 Task: Add a signature Elizabeth Parker containing With deep appreciation, Elizabeth Parker to email address softage.4@softage.net and add a label Sports
Action: Mouse moved to (936, 97)
Screenshot: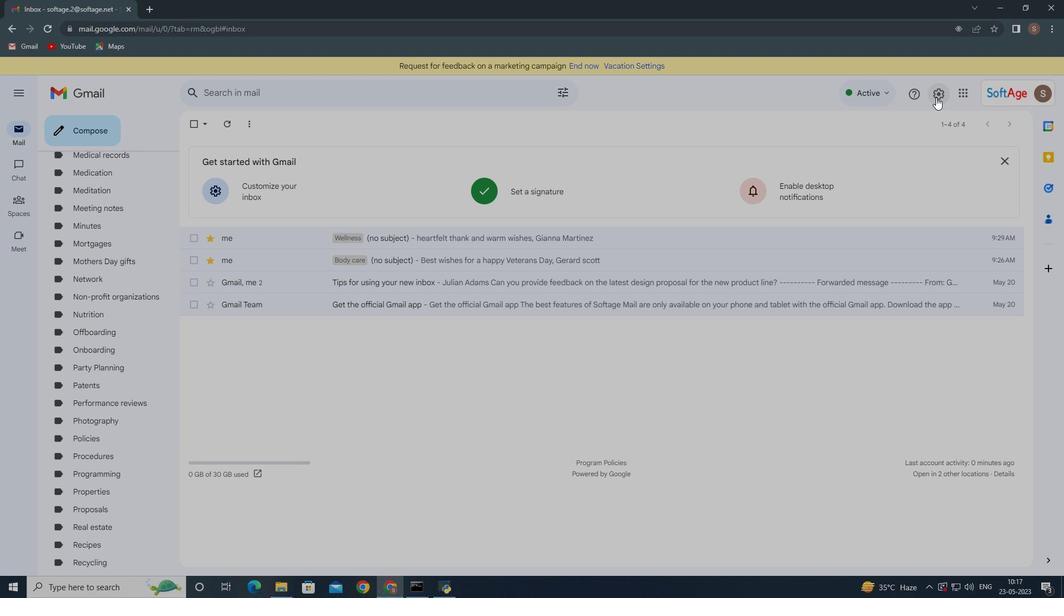 
Action: Mouse pressed left at (936, 97)
Screenshot: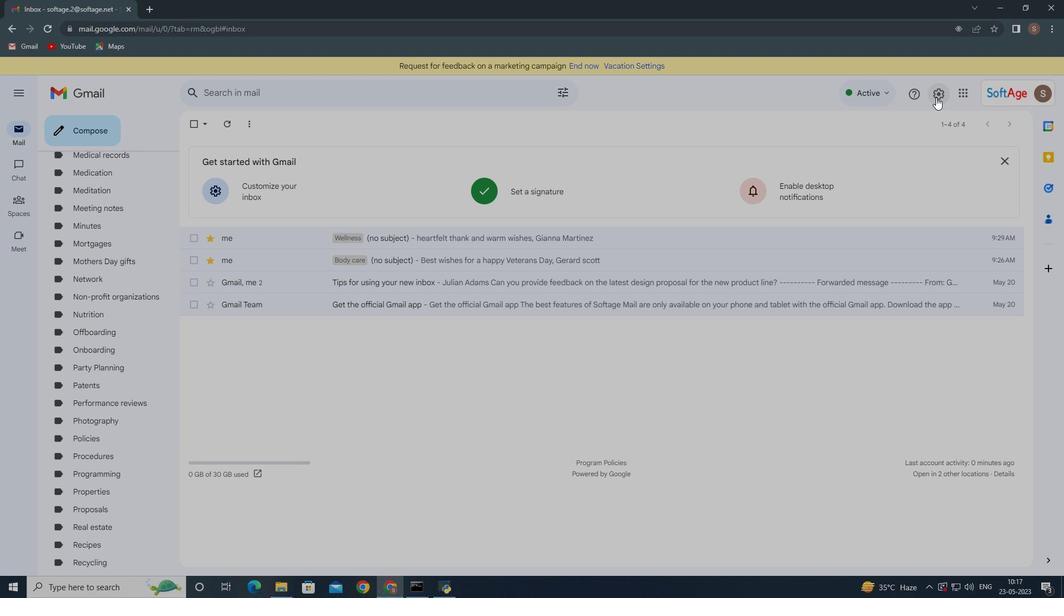 
Action: Mouse moved to (908, 143)
Screenshot: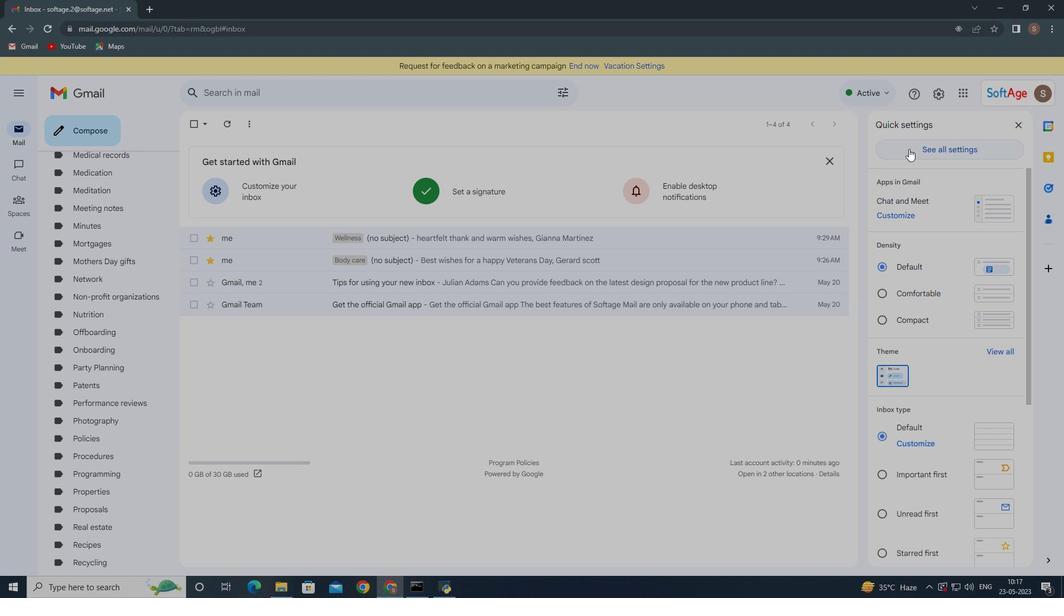 
Action: Mouse pressed left at (908, 143)
Screenshot: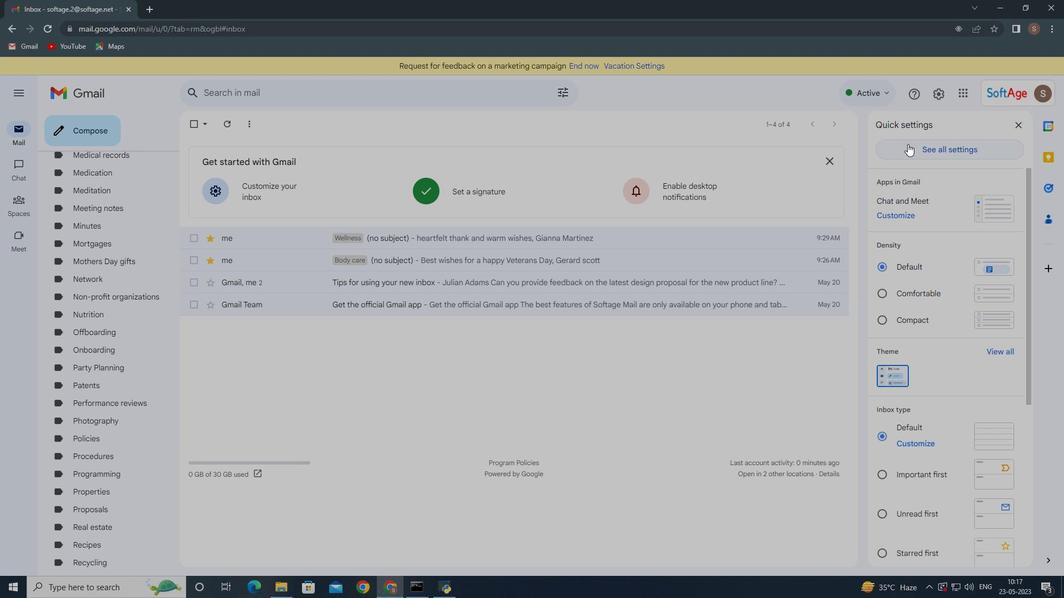 
Action: Mouse moved to (538, 274)
Screenshot: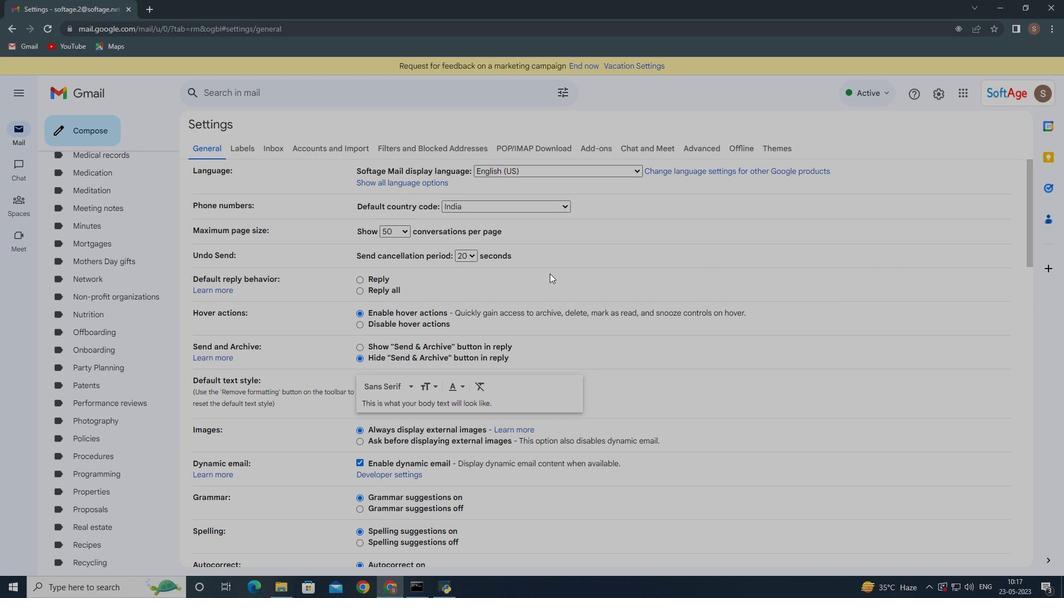 
Action: Mouse scrolled (538, 274) with delta (0, 0)
Screenshot: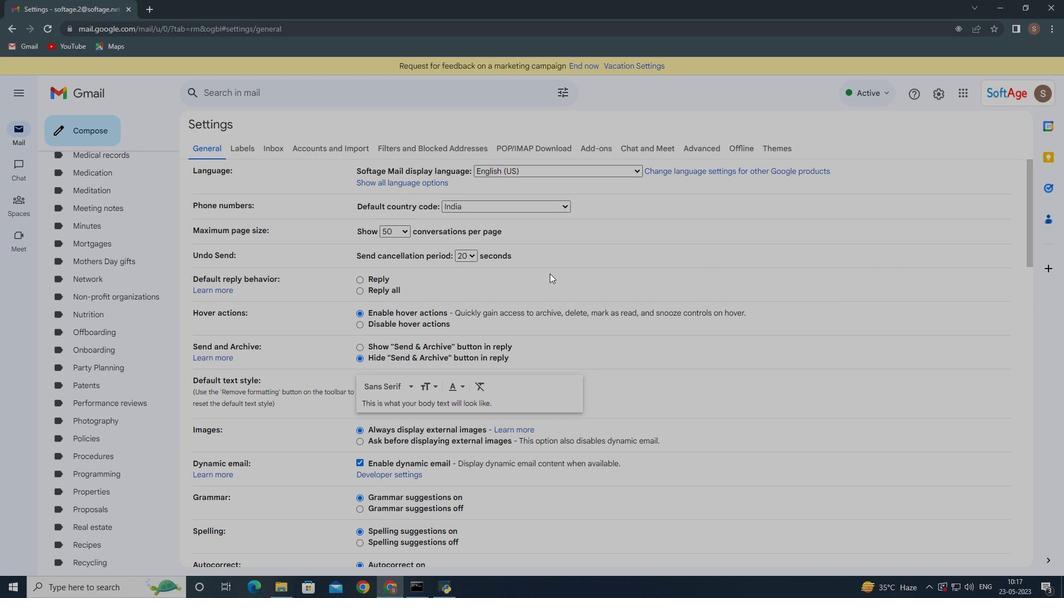 
Action: Mouse moved to (535, 278)
Screenshot: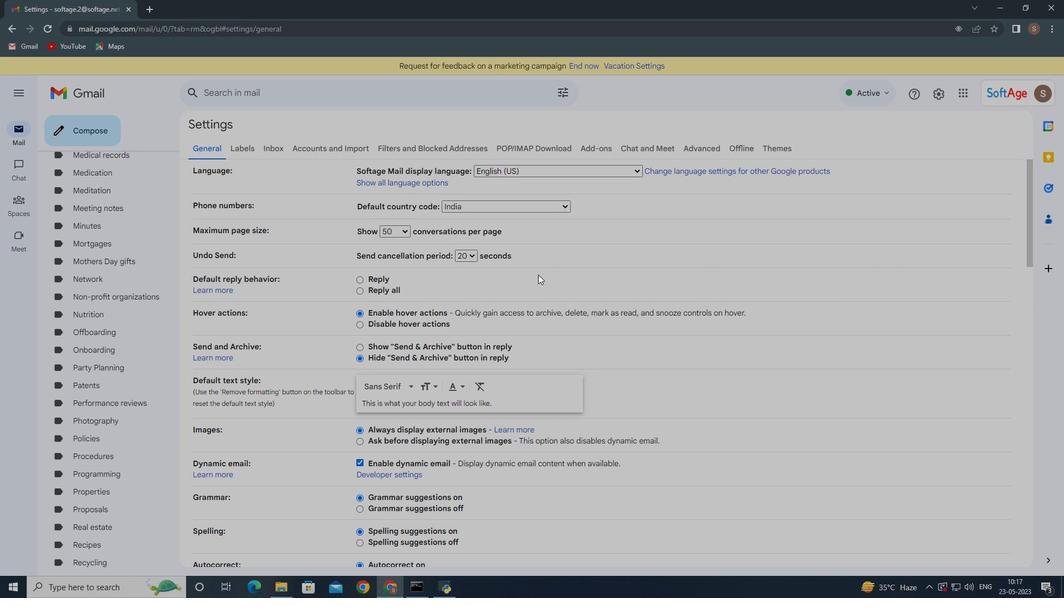 
Action: Mouse scrolled (535, 278) with delta (0, 0)
Screenshot: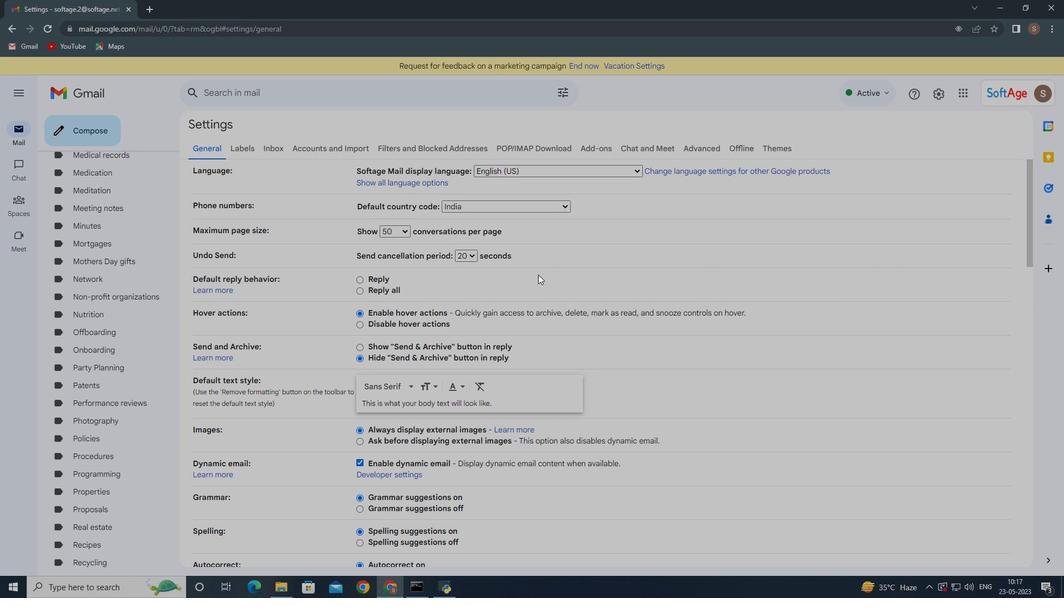 
Action: Mouse moved to (534, 279)
Screenshot: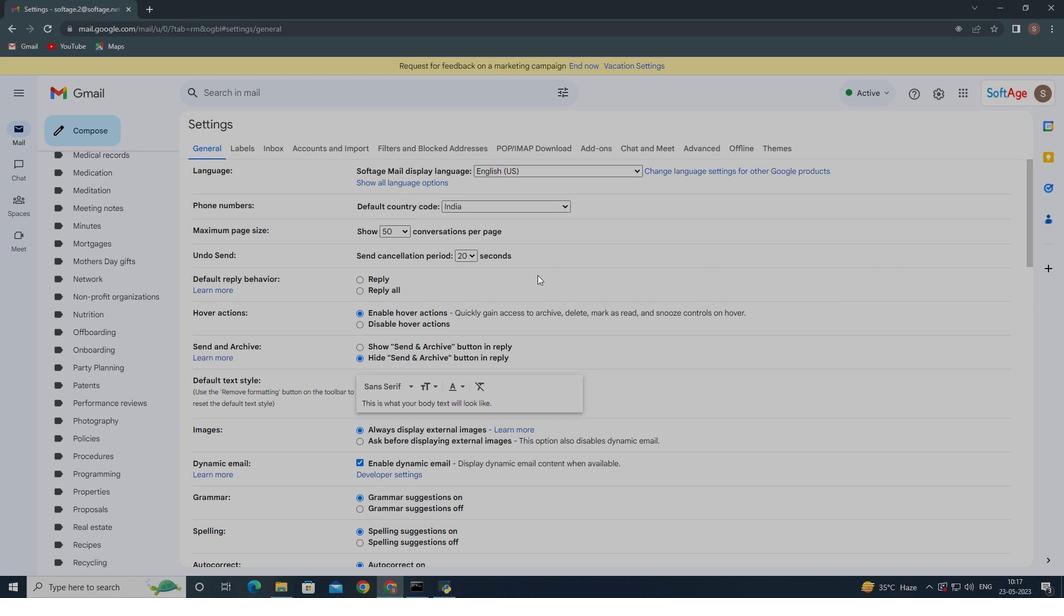 
Action: Mouse scrolled (534, 278) with delta (0, 0)
Screenshot: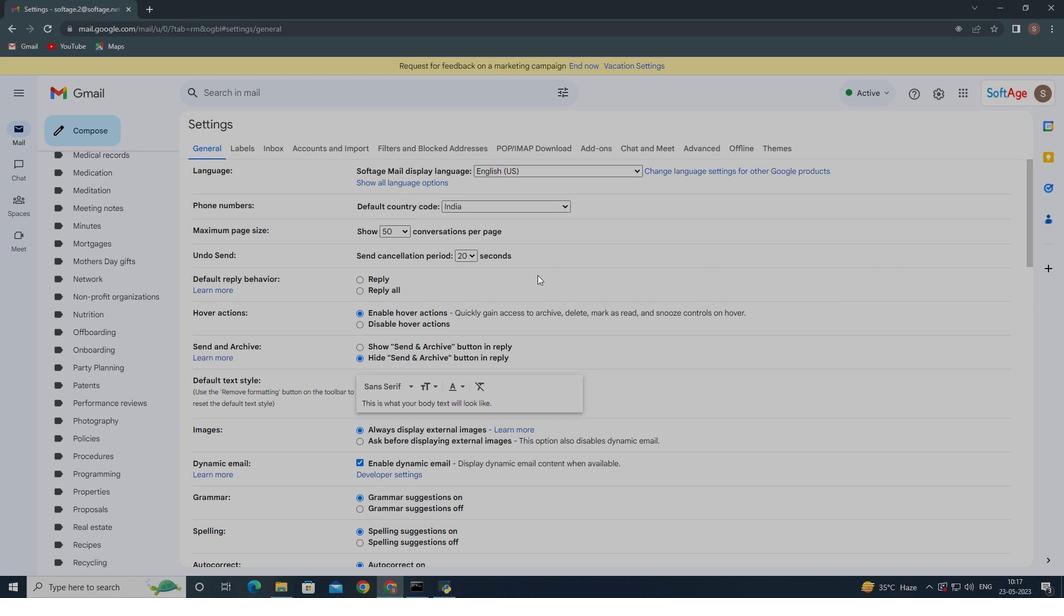 
Action: Mouse moved to (528, 282)
Screenshot: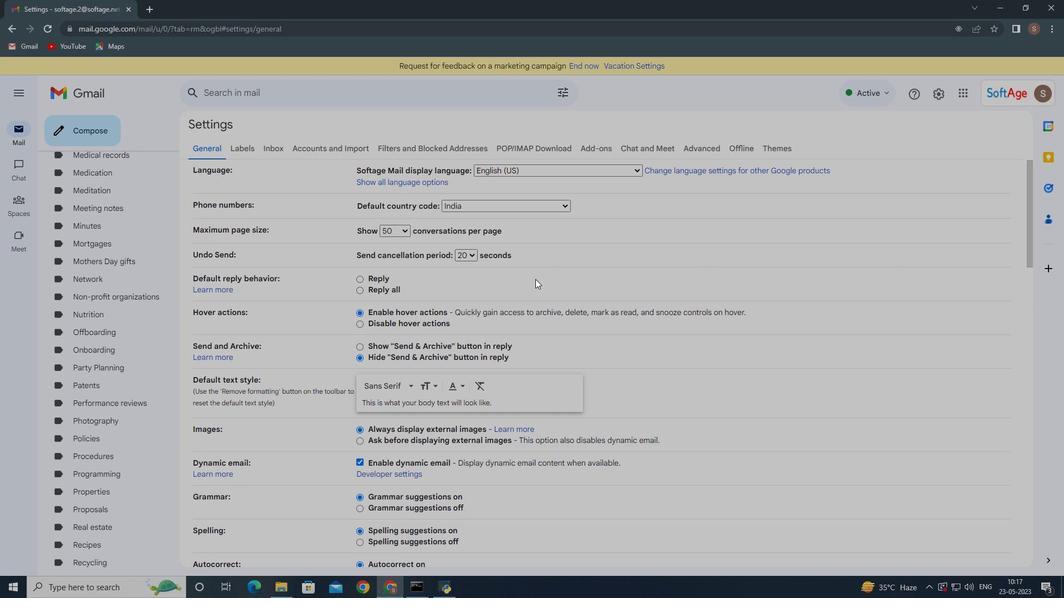 
Action: Mouse scrolled (528, 282) with delta (0, 0)
Screenshot: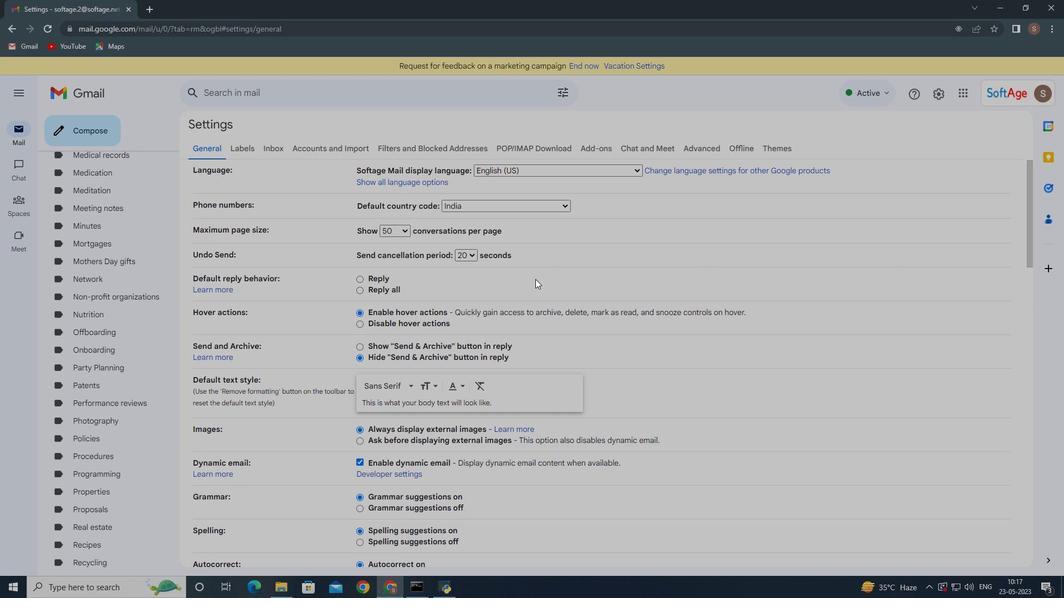 
Action: Mouse moved to (434, 315)
Screenshot: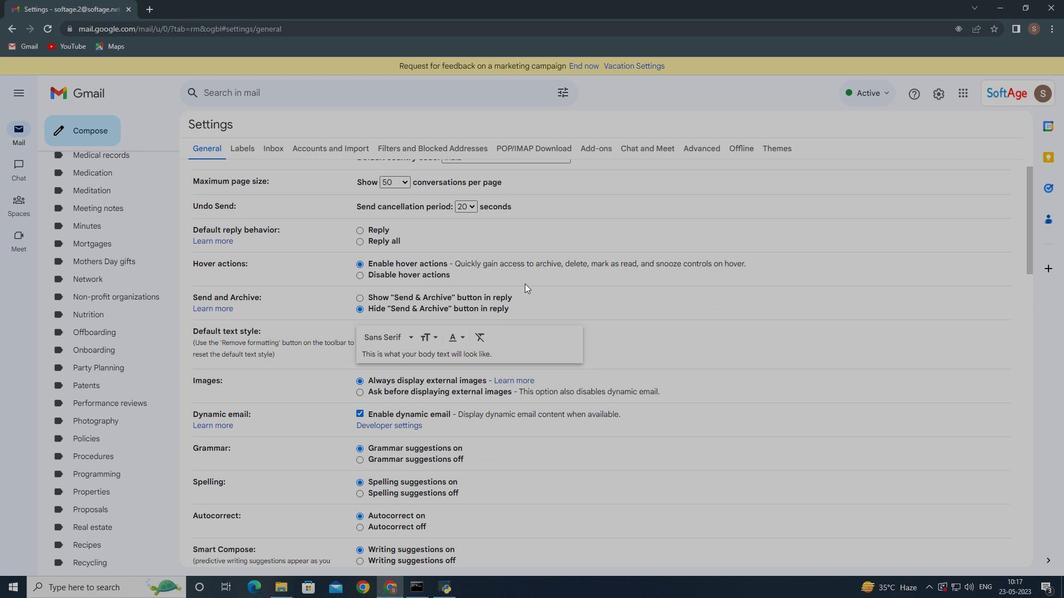
Action: Mouse scrolled (505, 292) with delta (0, 0)
Screenshot: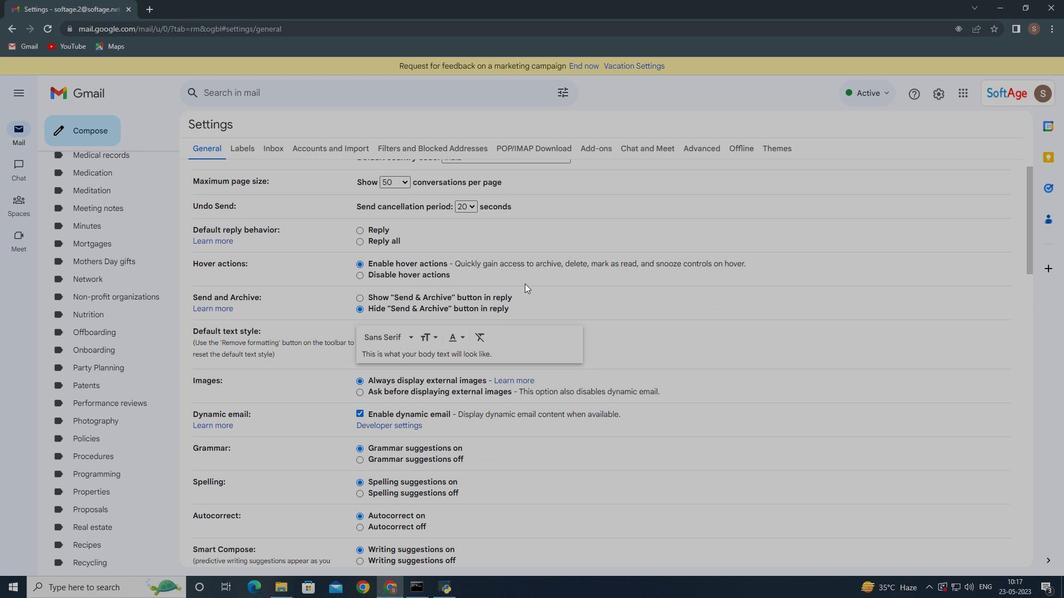 
Action: Mouse moved to (432, 332)
Screenshot: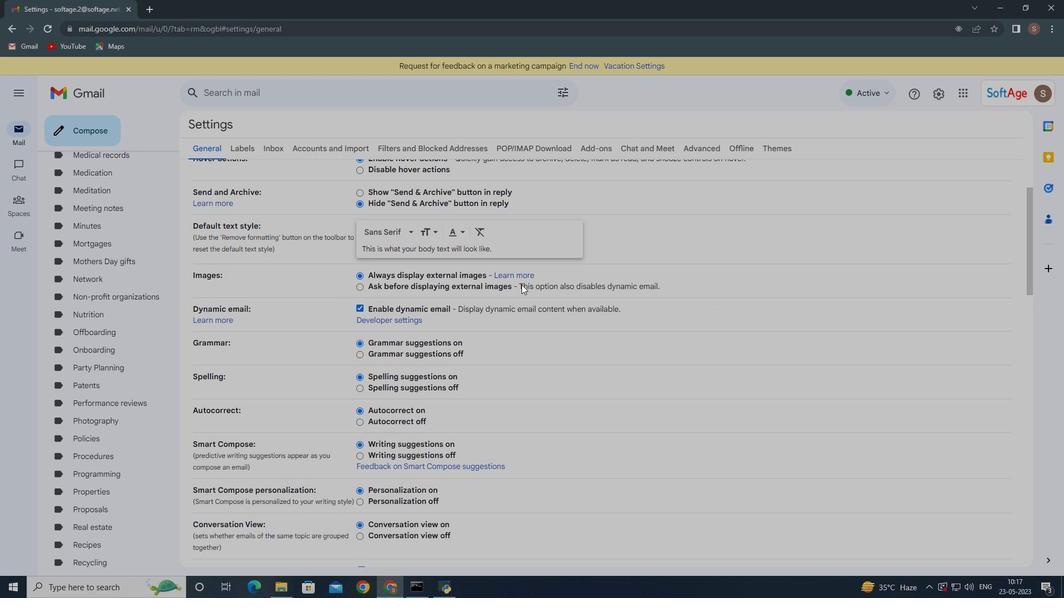
Action: Mouse scrolled (432, 330) with delta (0, 0)
Screenshot: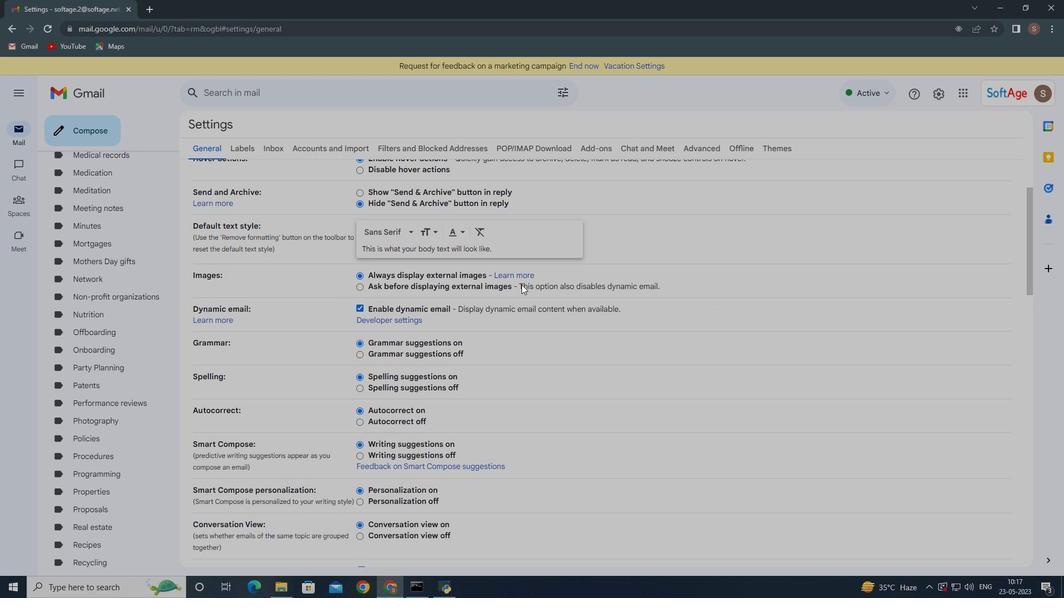 
Action: Mouse moved to (432, 333)
Screenshot: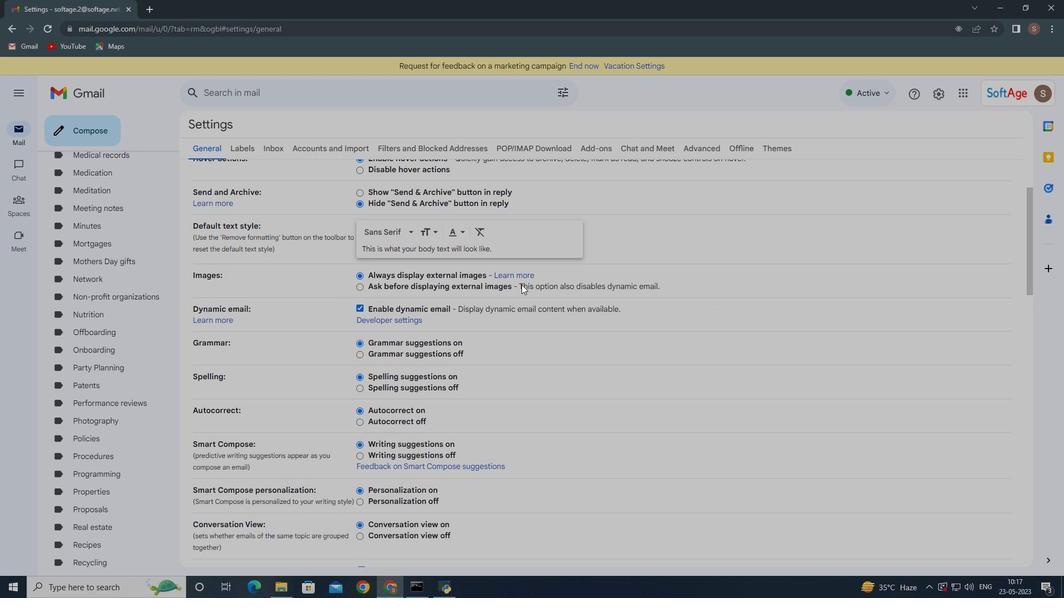 
Action: Mouse scrolled (432, 332) with delta (0, 0)
Screenshot: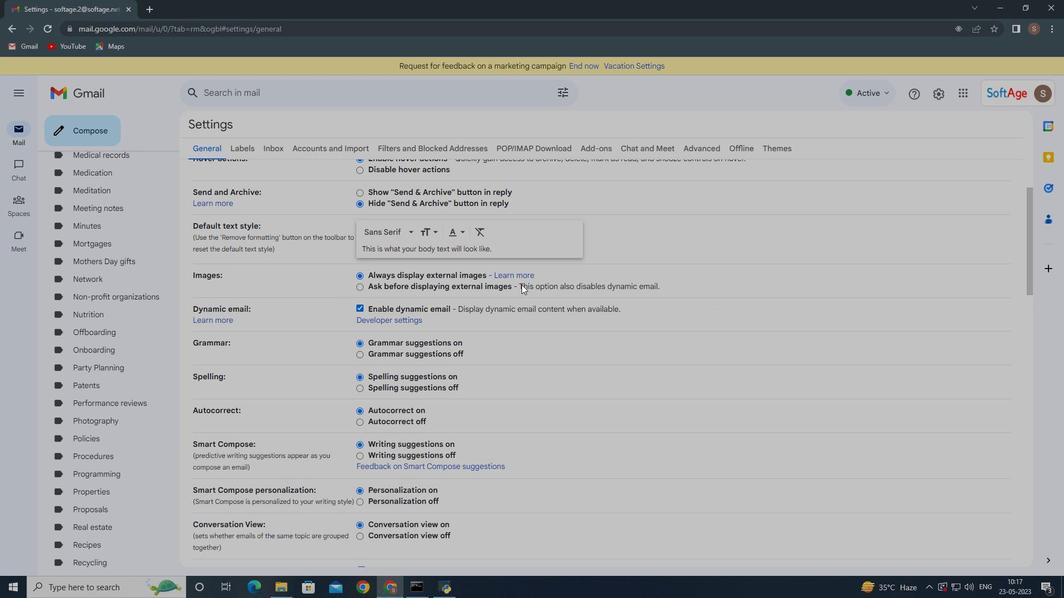 
Action: Mouse moved to (432, 333)
Screenshot: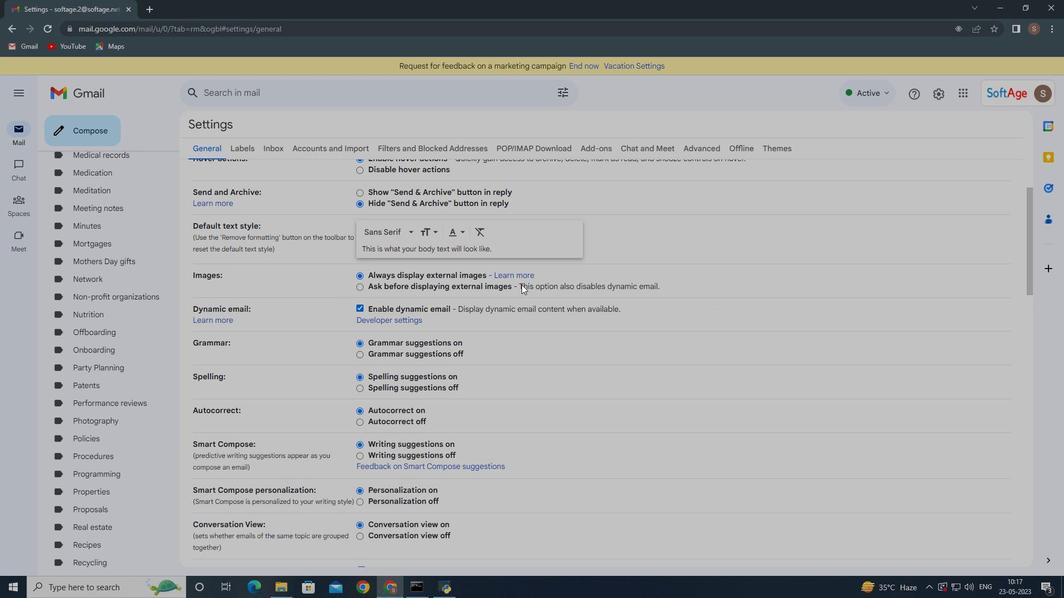 
Action: Mouse scrolled (432, 332) with delta (0, 0)
Screenshot: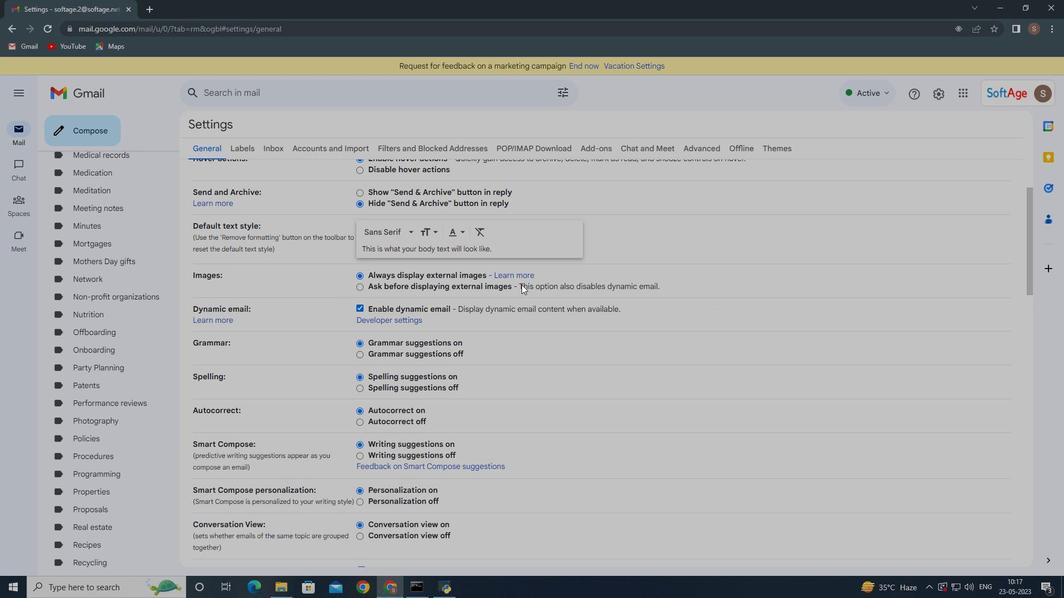 
Action: Mouse scrolled (432, 332) with delta (0, 0)
Screenshot: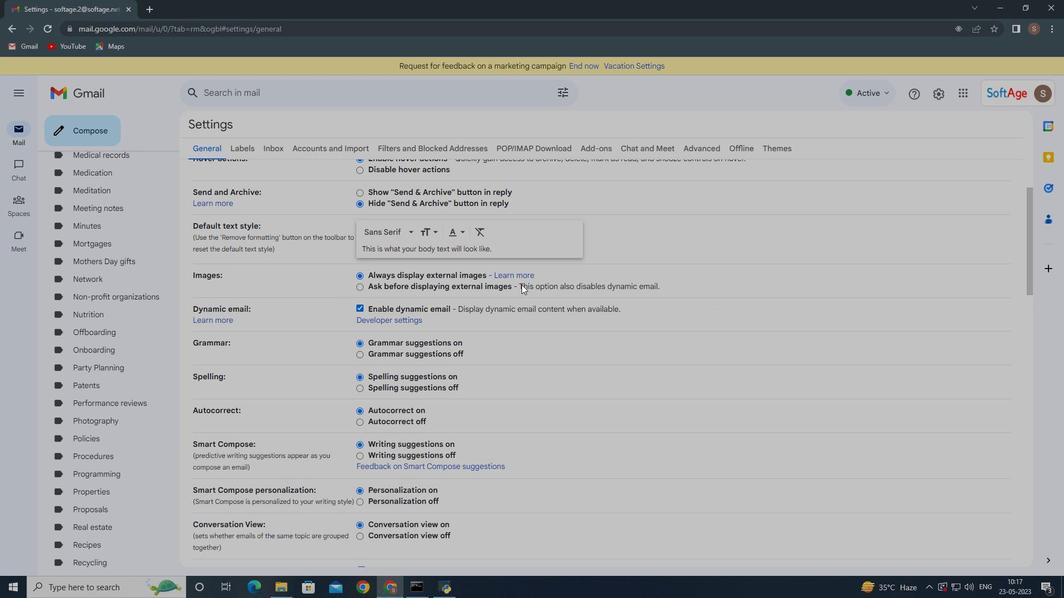 
Action: Mouse moved to (432, 333)
Screenshot: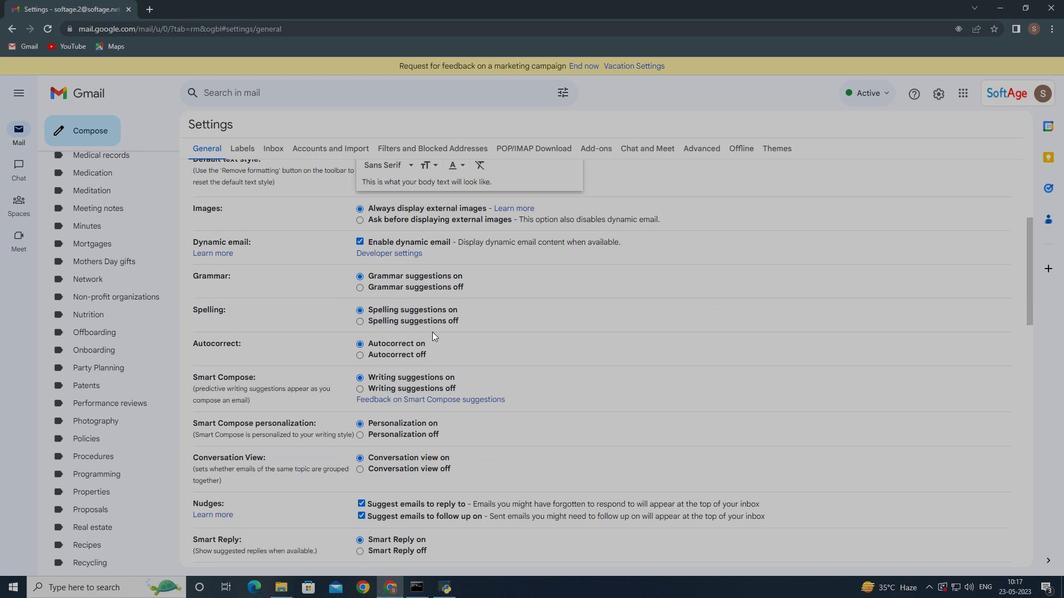 
Action: Mouse scrolled (432, 332) with delta (0, 0)
Screenshot: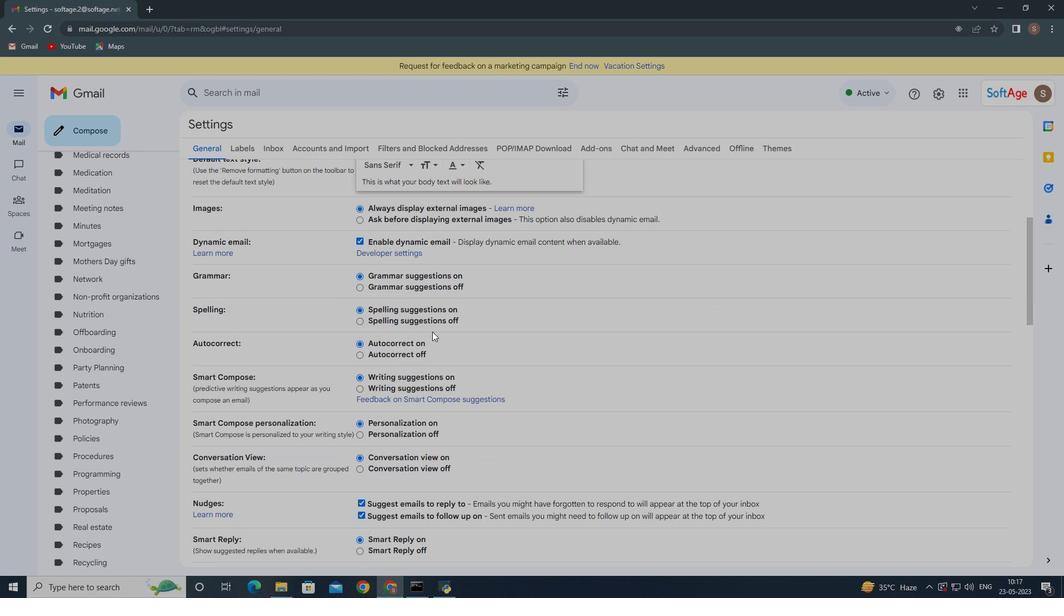 
Action: Mouse moved to (430, 346)
Screenshot: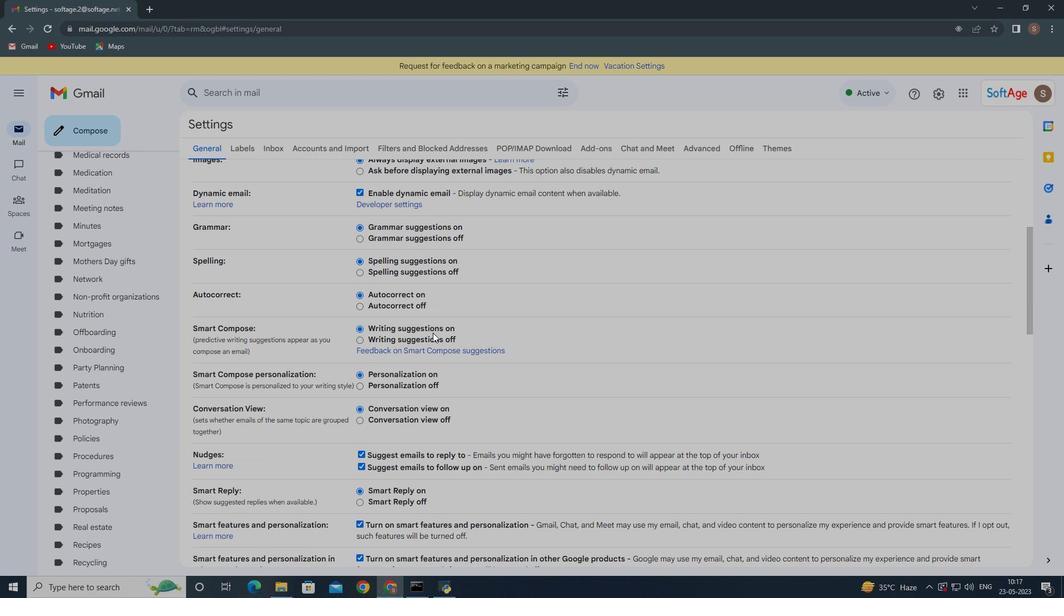 
Action: Mouse scrolled (430, 345) with delta (0, 0)
Screenshot: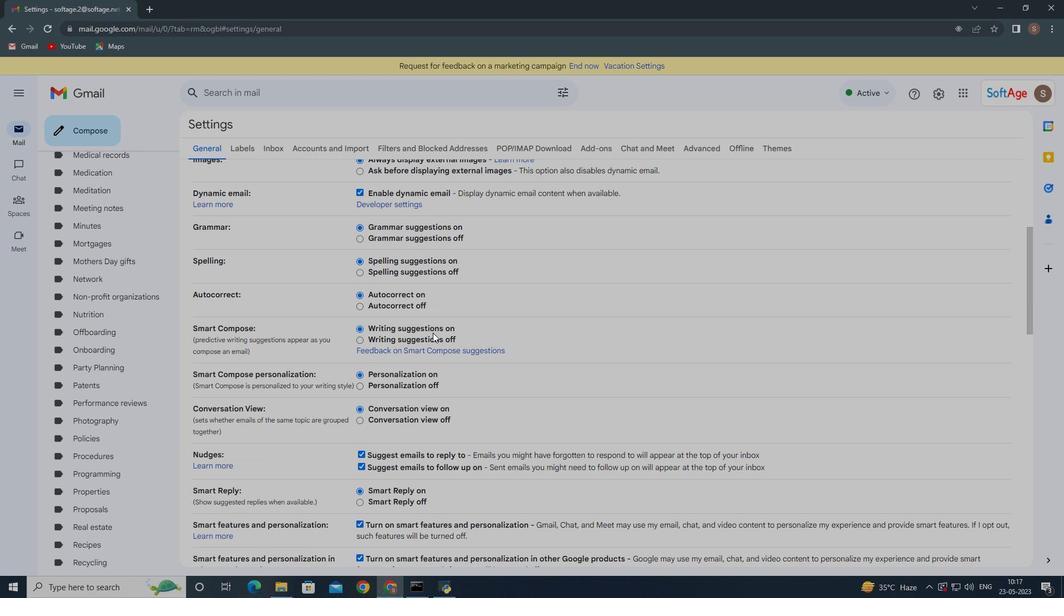 
Action: Mouse moved to (430, 346)
Screenshot: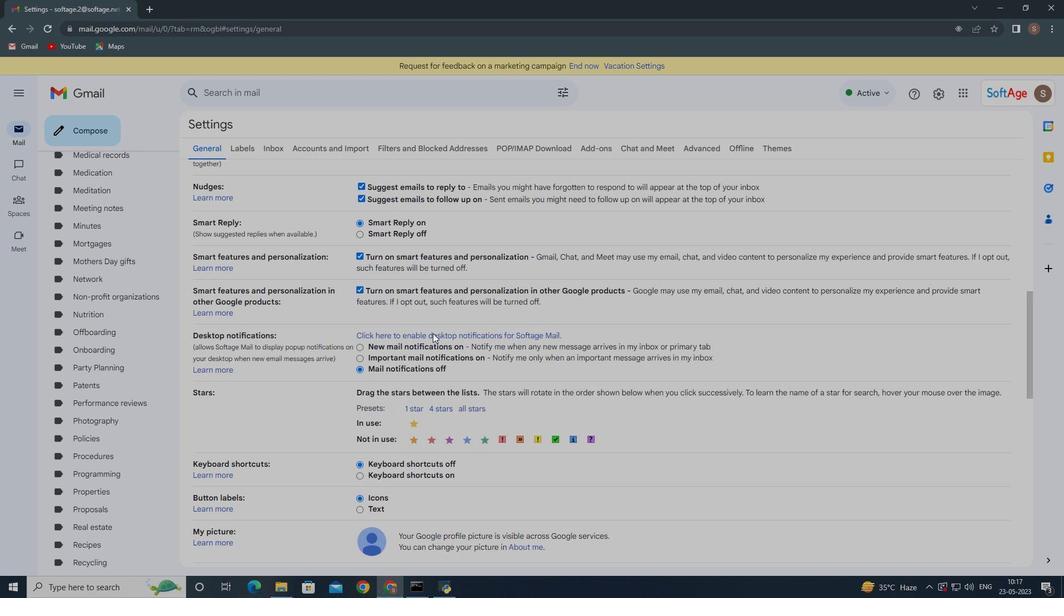 
Action: Mouse scrolled (430, 345) with delta (0, 0)
Screenshot: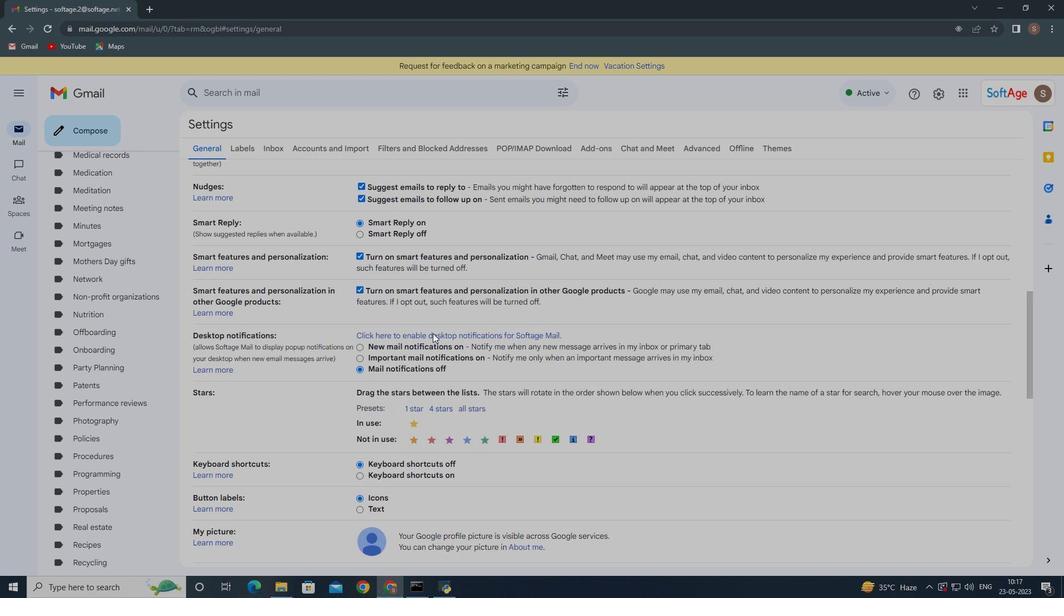 
Action: Mouse scrolled (430, 345) with delta (0, 0)
Screenshot: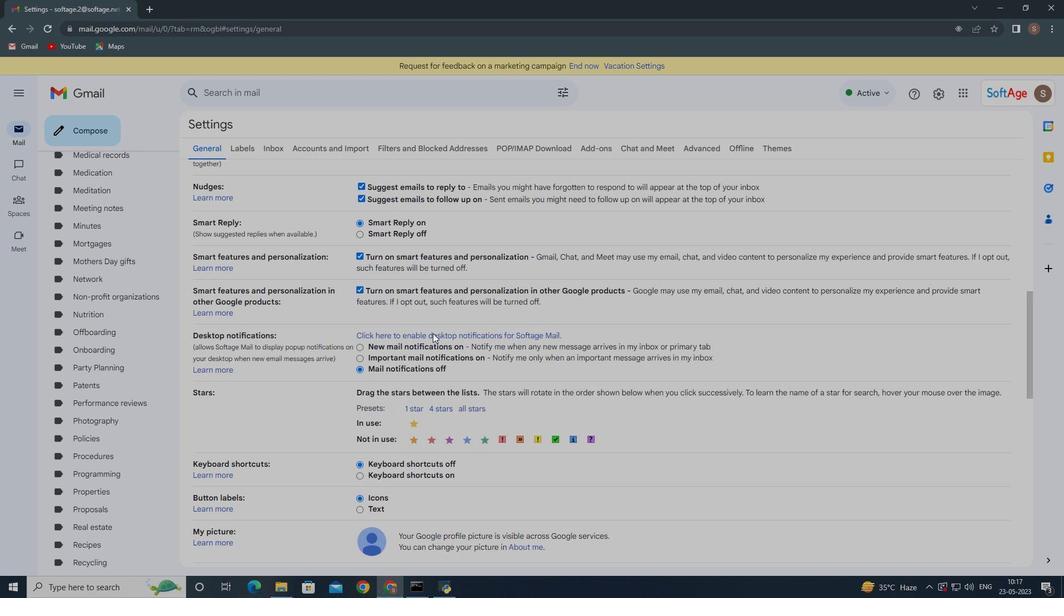 
Action: Mouse moved to (430, 347)
Screenshot: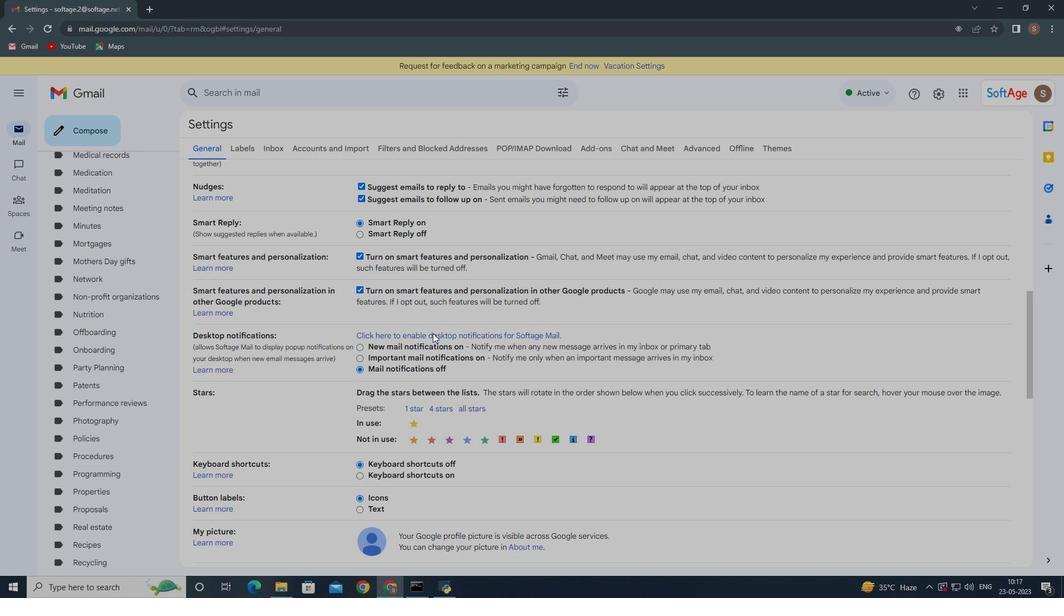 
Action: Mouse scrolled (430, 347) with delta (0, 0)
Screenshot: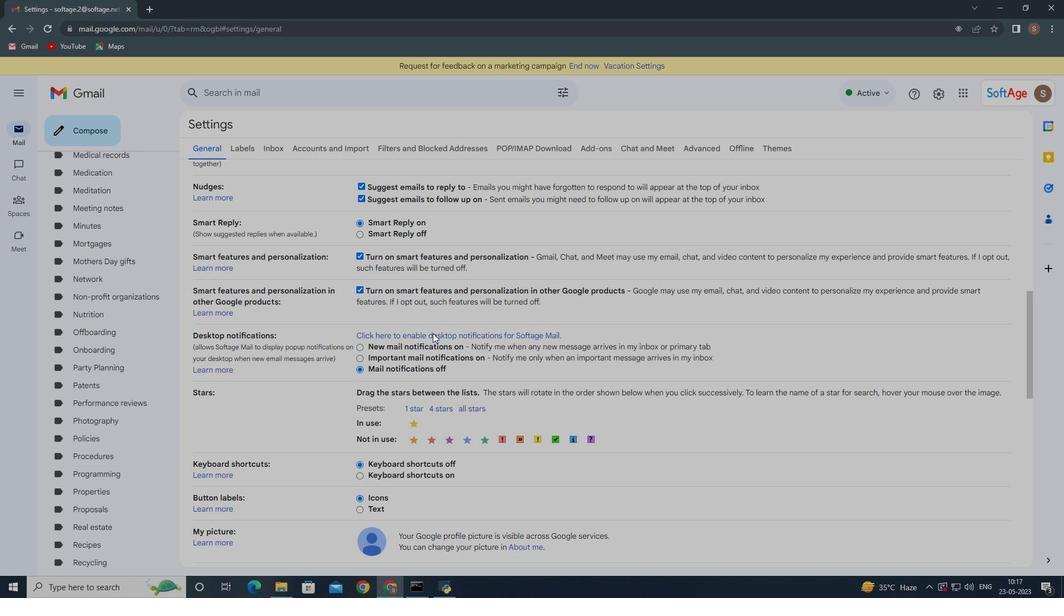 
Action: Mouse moved to (430, 348)
Screenshot: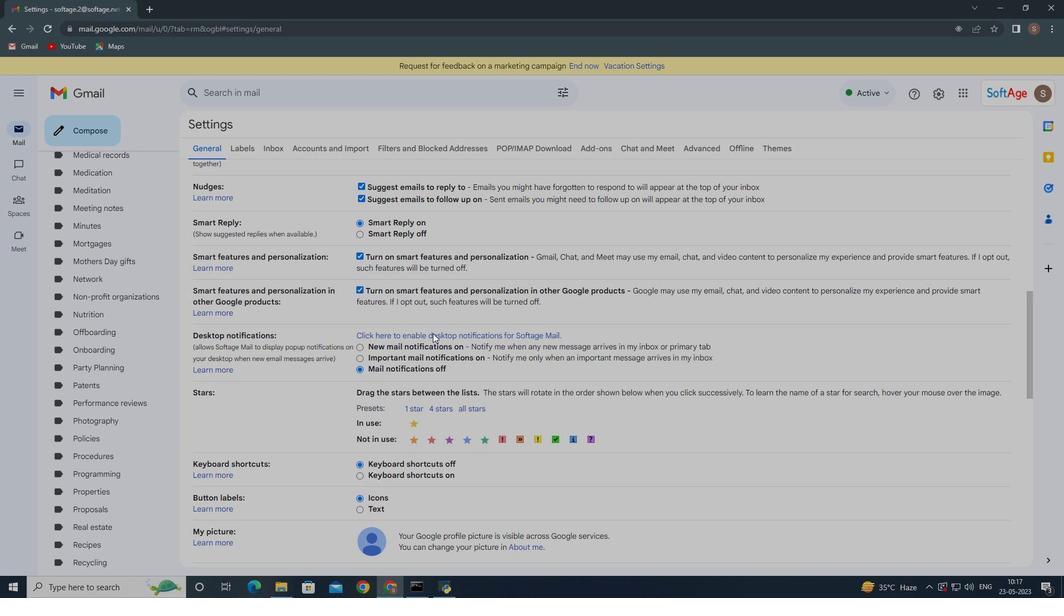 
Action: Mouse scrolled (430, 348) with delta (0, 0)
Screenshot: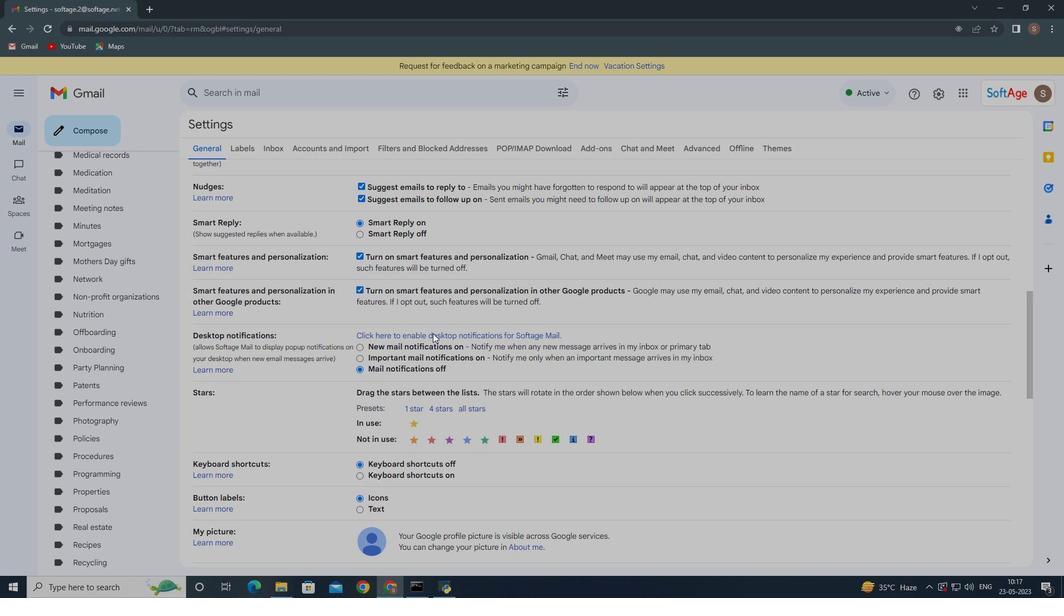 
Action: Mouse moved to (432, 374)
Screenshot: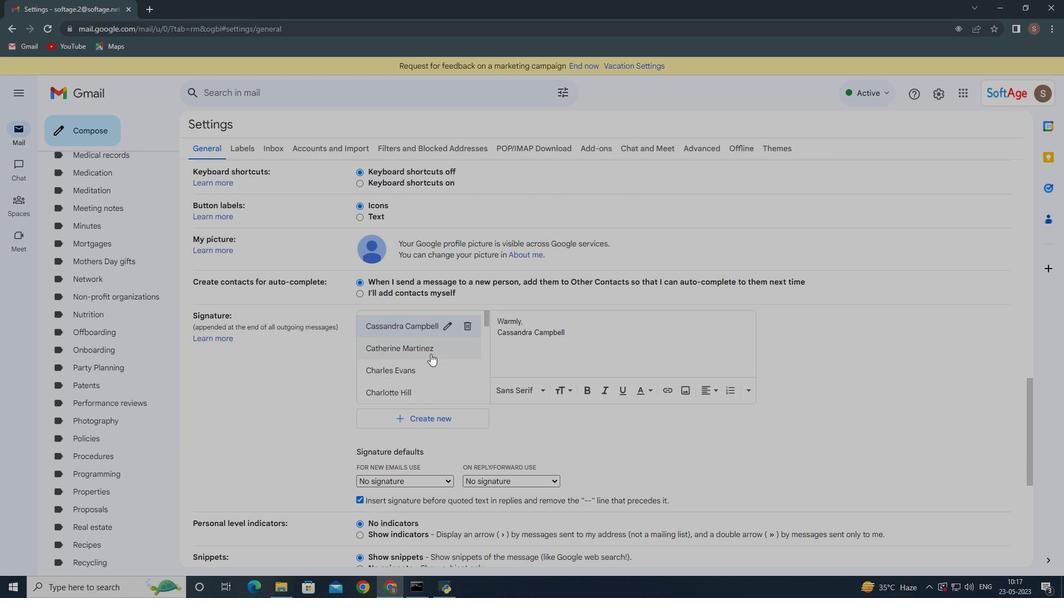 
Action: Mouse scrolled (432, 373) with delta (0, 0)
Screenshot: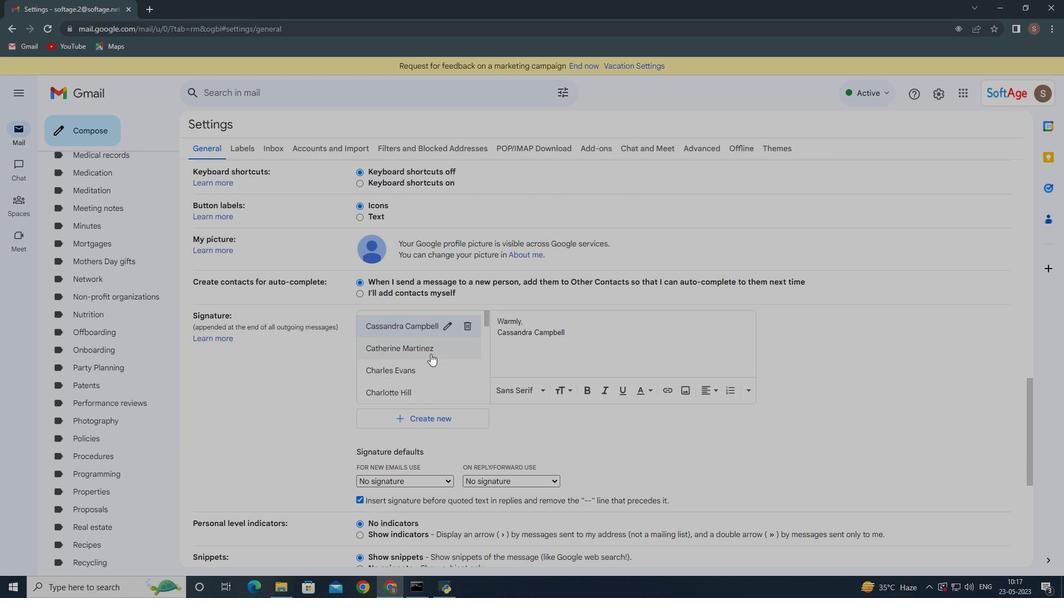 
Action: Mouse moved to (433, 375)
Screenshot: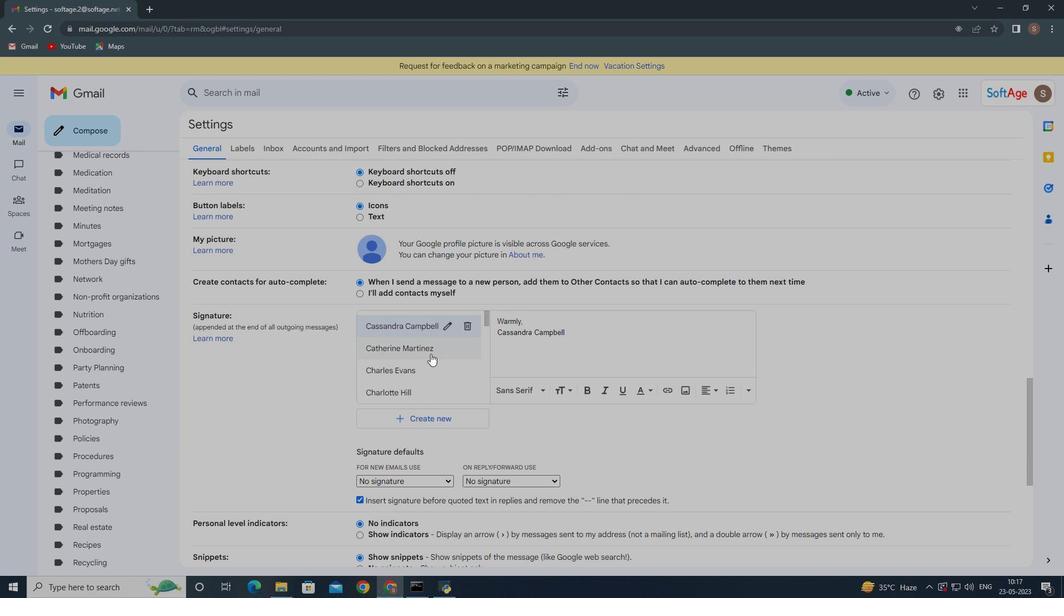 
Action: Mouse scrolled (433, 374) with delta (0, 0)
Screenshot: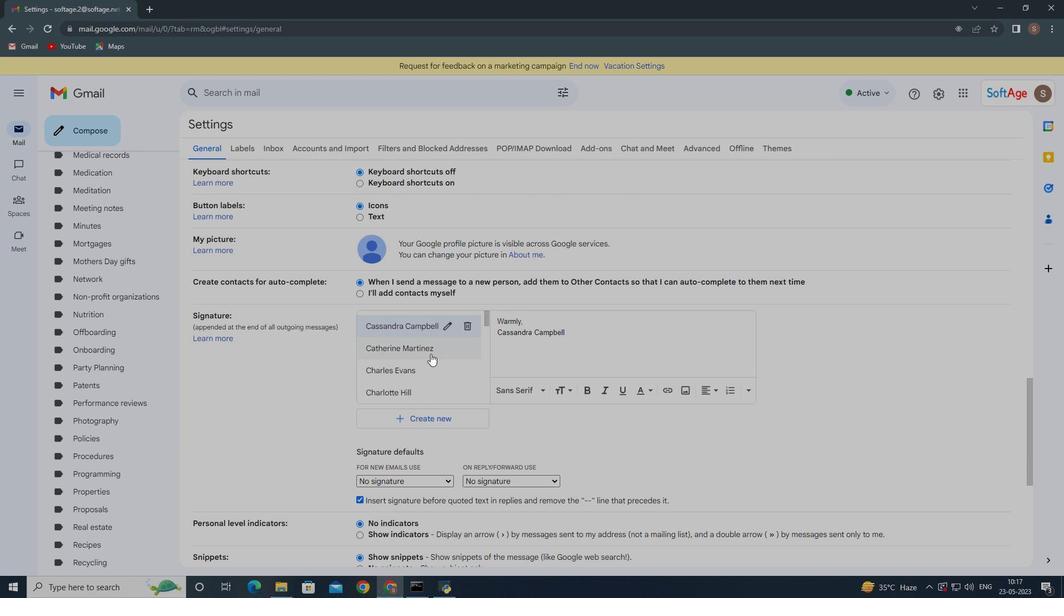 
Action: Mouse moved to (434, 376)
Screenshot: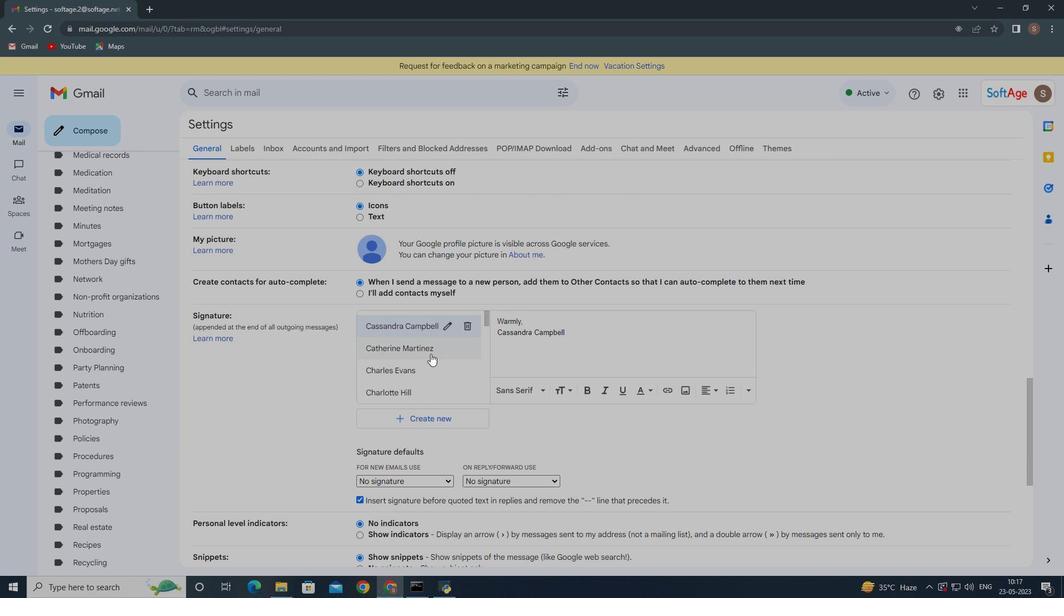 
Action: Mouse scrolled (434, 376) with delta (0, 0)
Screenshot: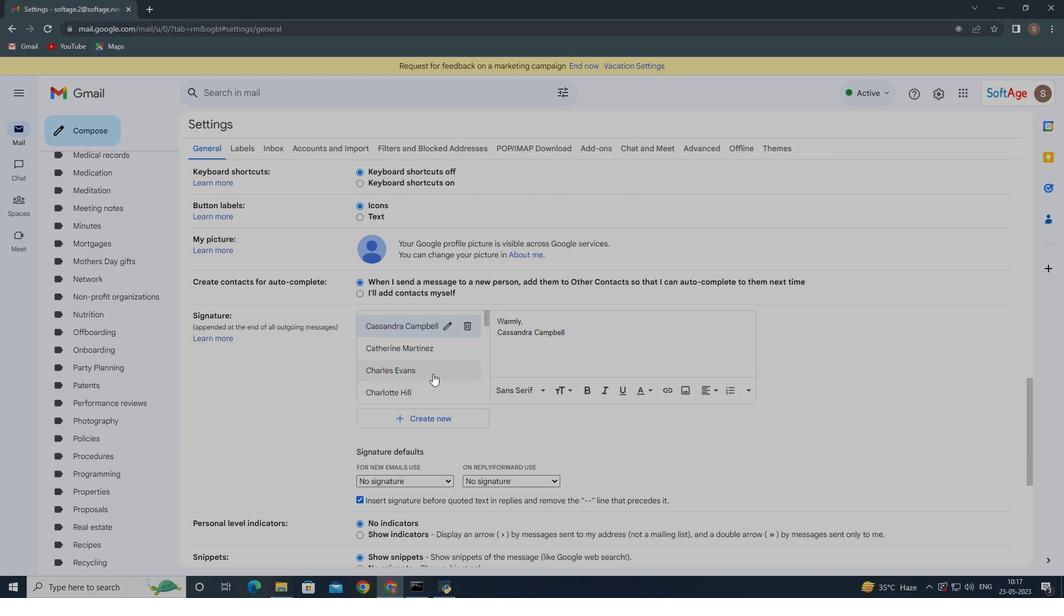 
Action: Mouse moved to (435, 377)
Screenshot: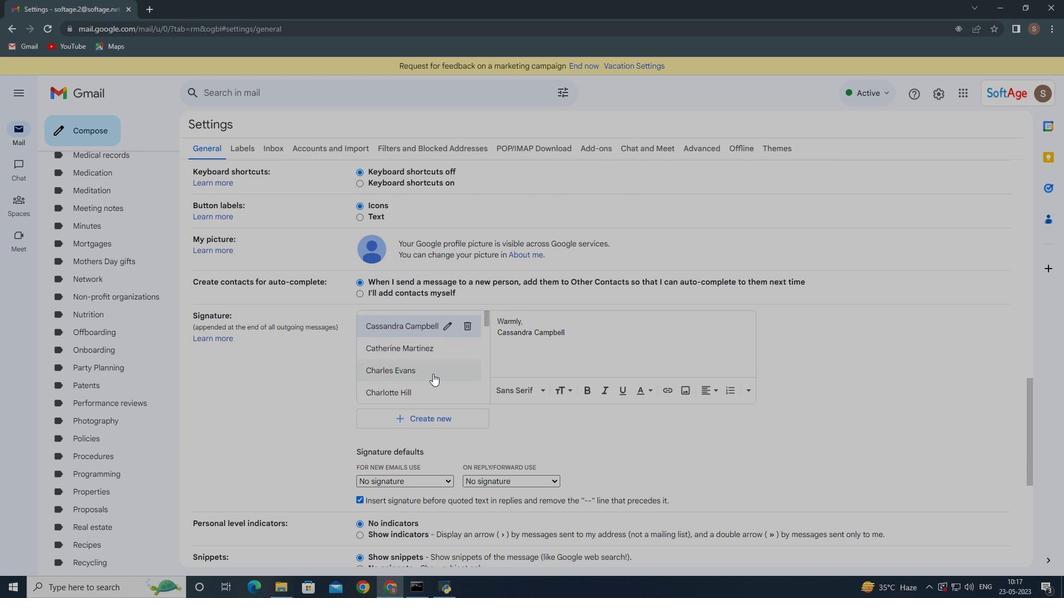 
Action: Mouse scrolled (435, 376) with delta (0, 0)
Screenshot: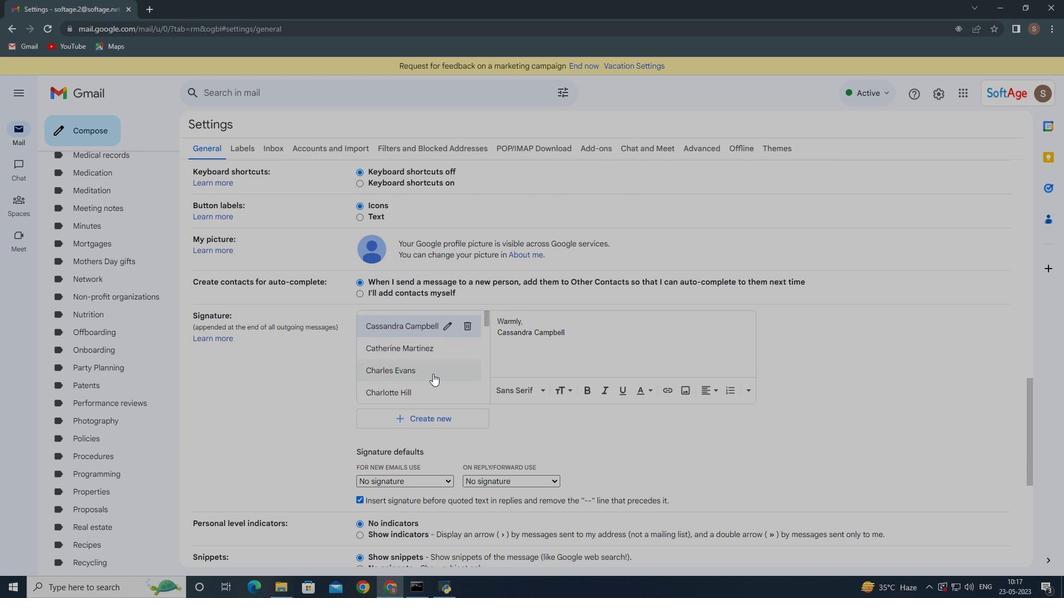 
Action: Mouse moved to (437, 421)
Screenshot: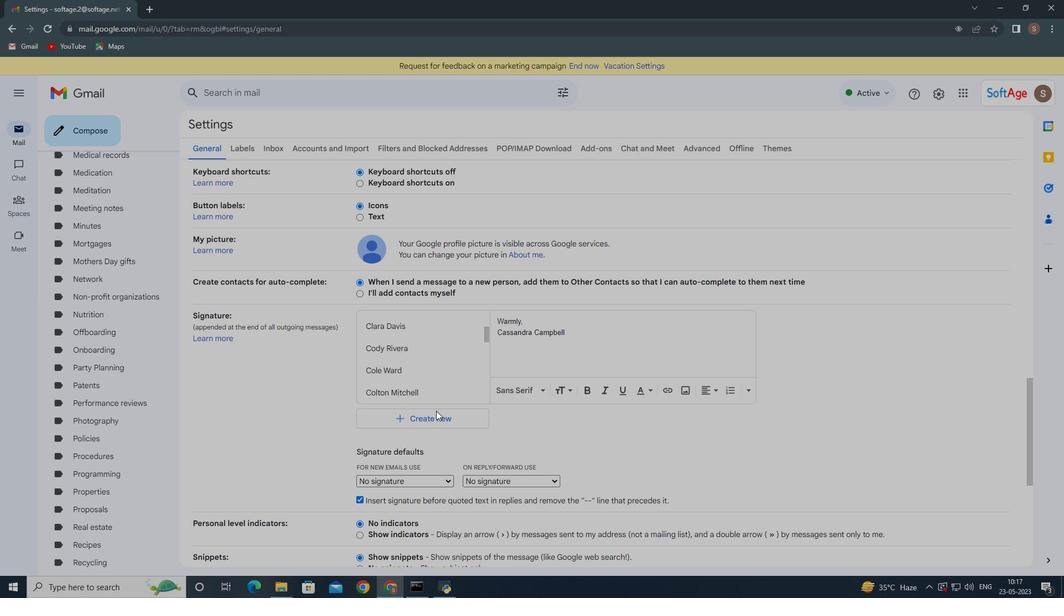 
Action: Mouse pressed left at (437, 421)
Screenshot: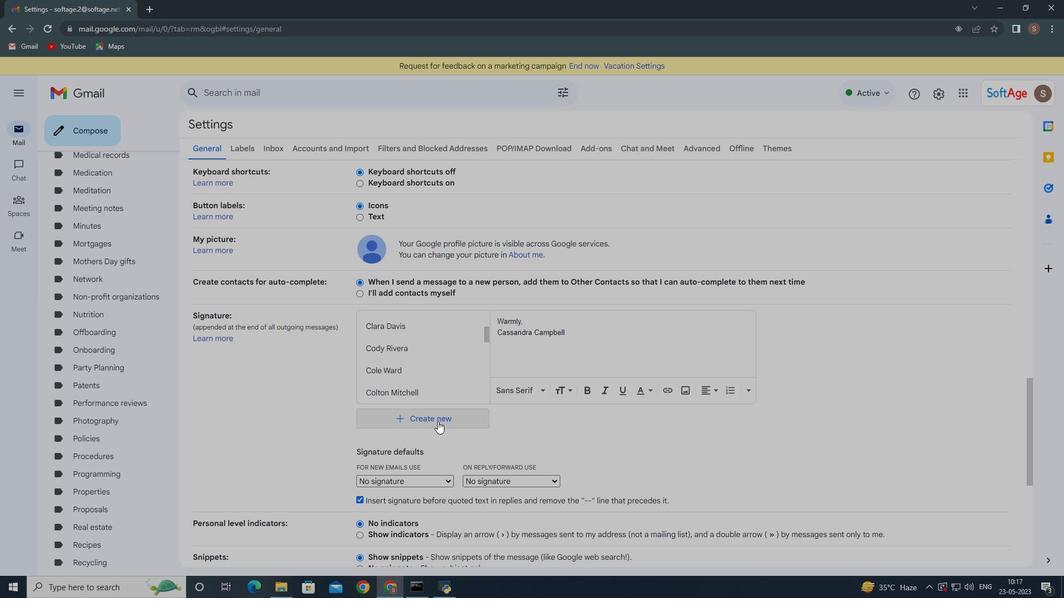 
Action: Mouse moved to (470, 322)
Screenshot: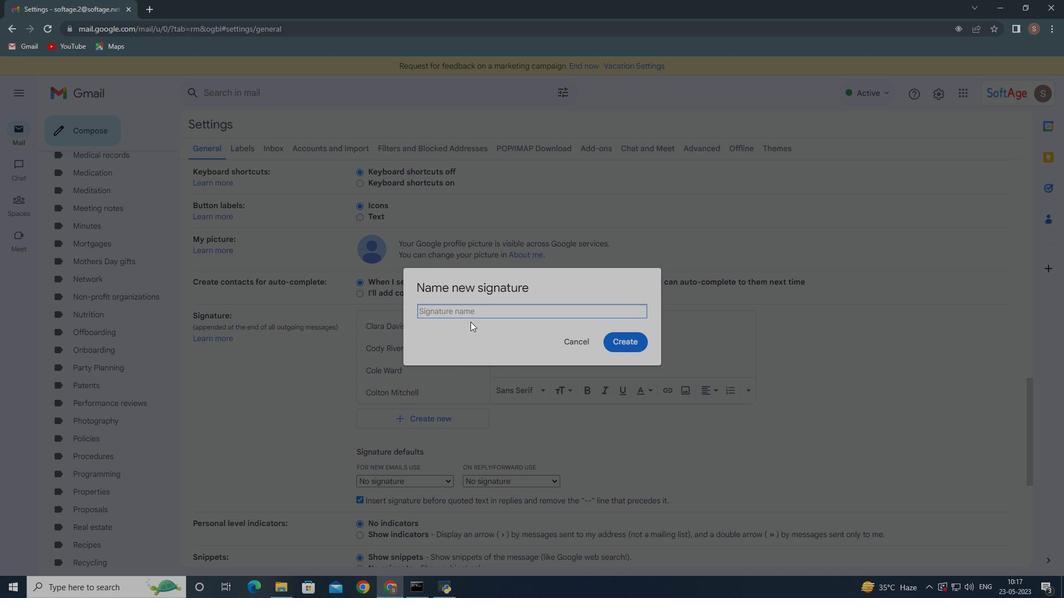 
Action: Key pressed <Key.shift>Elizabeth<Key.space><Key.shift><Key.shift>Parker
Screenshot: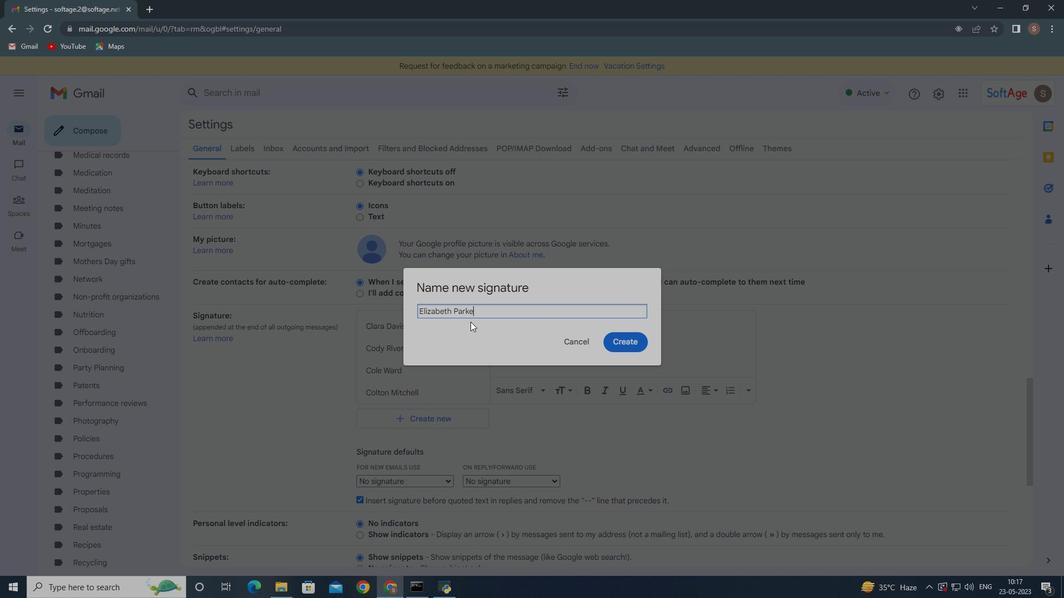 
Action: Mouse moved to (626, 343)
Screenshot: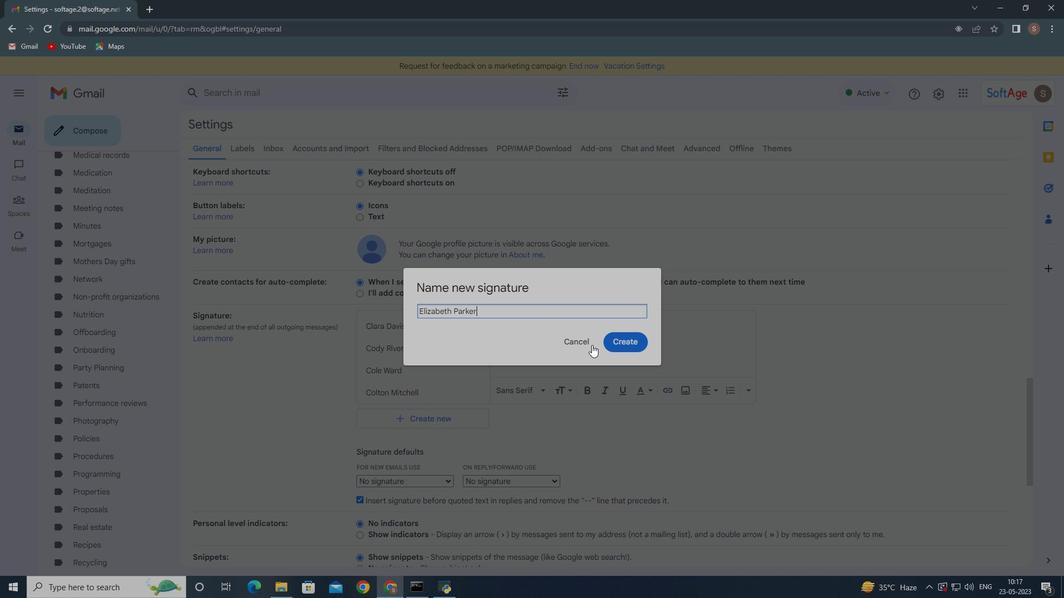 
Action: Mouse pressed left at (626, 343)
Screenshot: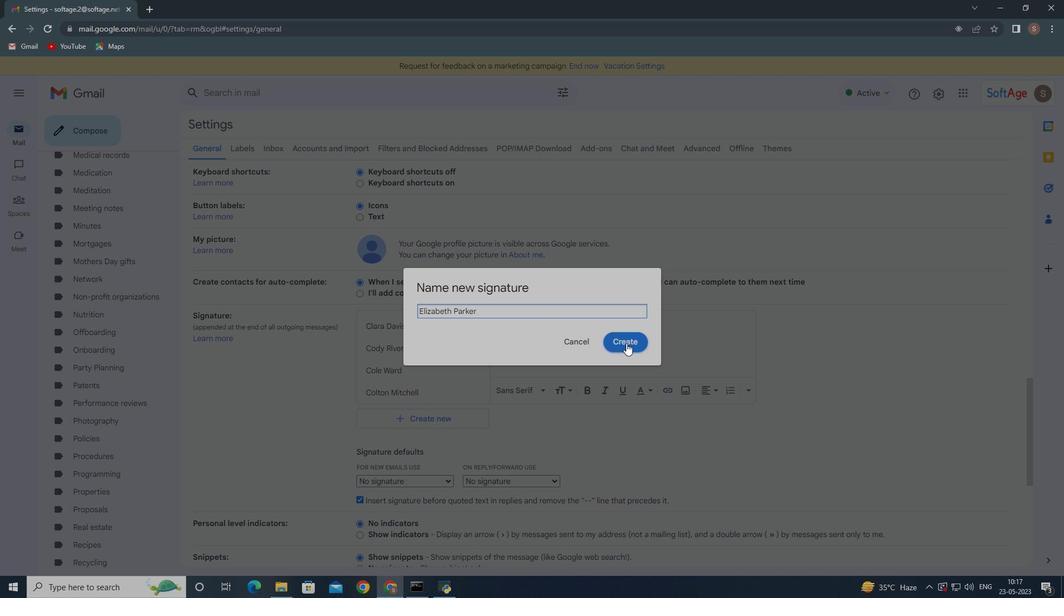 
Action: Mouse moved to (551, 345)
Screenshot: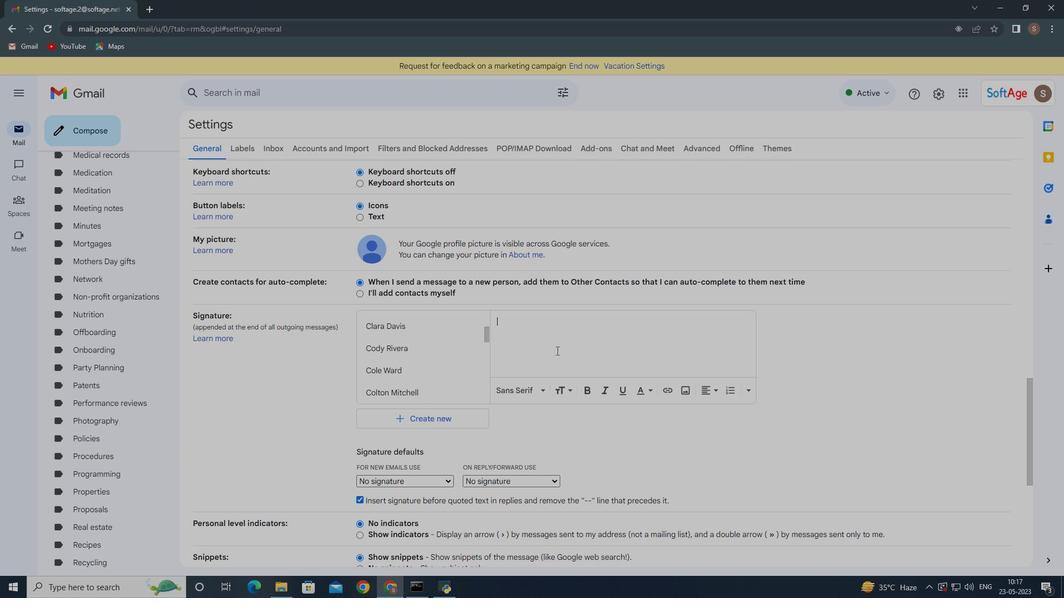 
Action: Key pressed <Key.shift><Key.shift><Key.shift><Key.shift><Key.shift><Key.shift><Key.shift>With<Key.space>deep<Key.space>appreciation
Screenshot: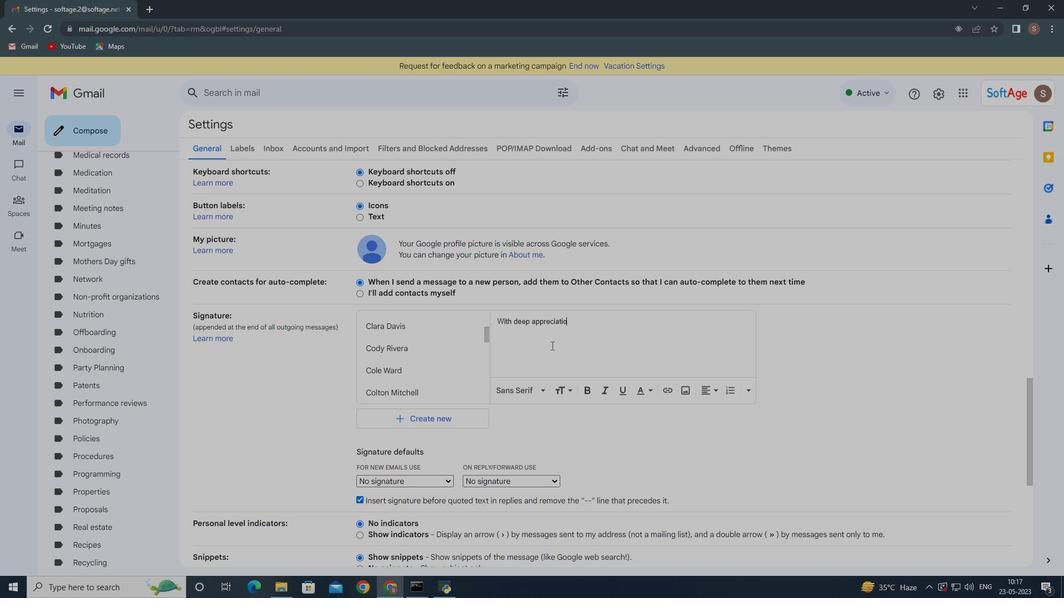 
Action: Mouse moved to (551, 345)
Screenshot: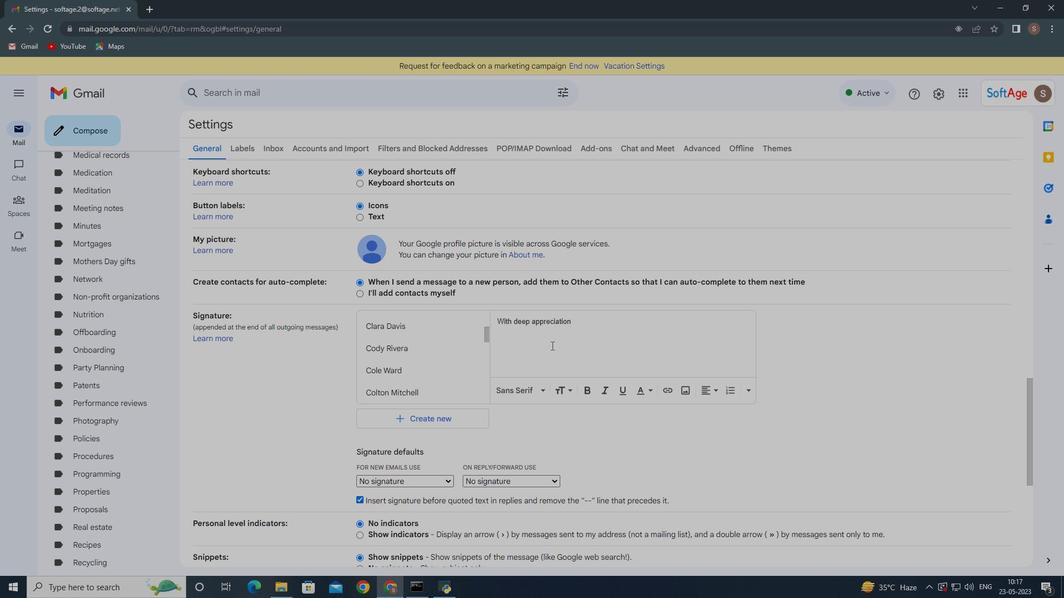 
Action: Key pressed ,<Key.enter><Key.shift>Elizabeth<Key.space><Key.shift>Parker
Screenshot: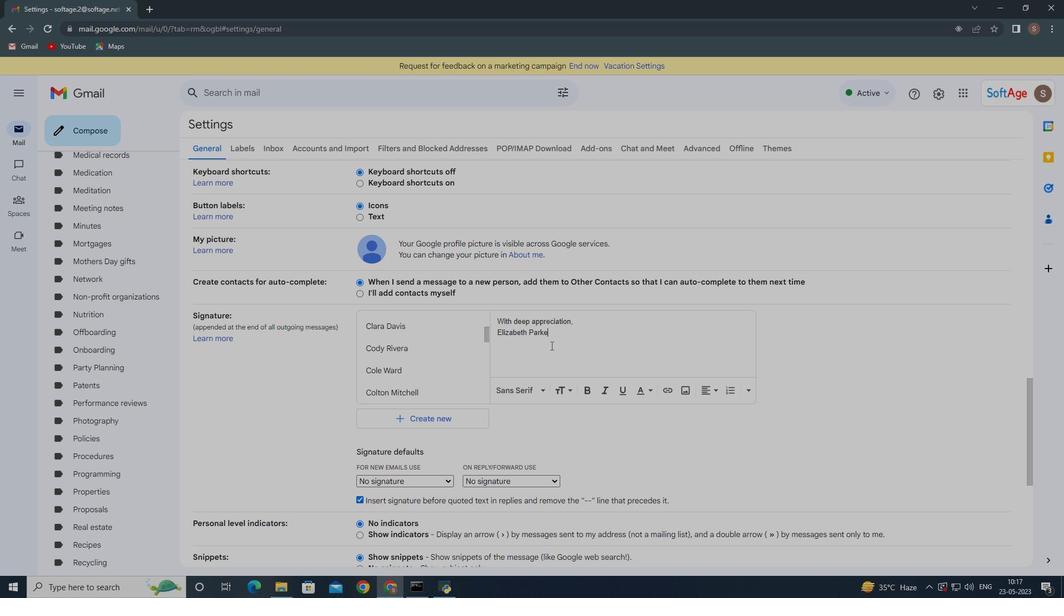 
Action: Mouse moved to (559, 344)
Screenshot: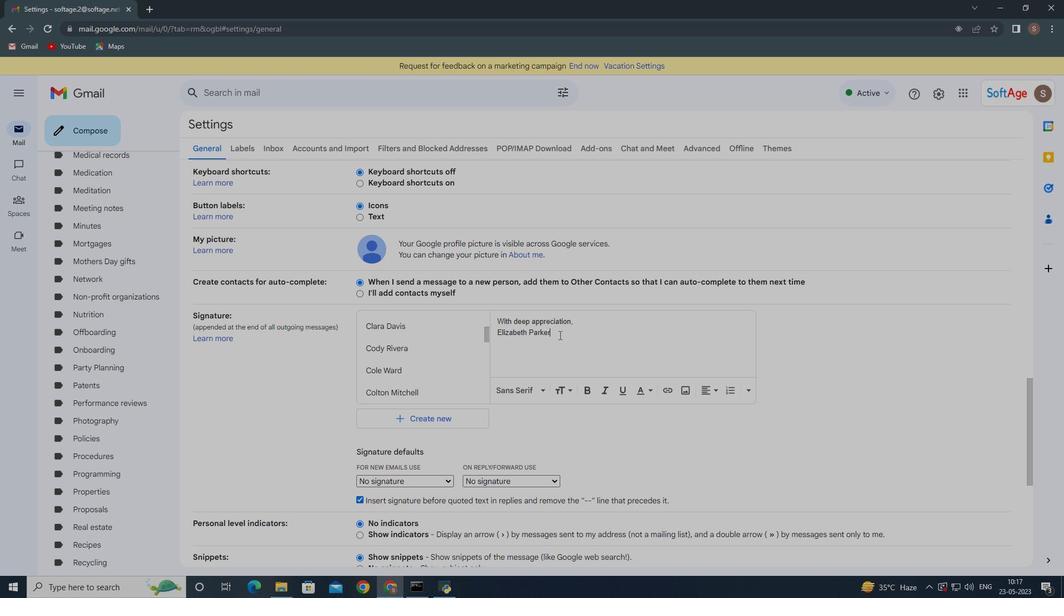 
Action: Mouse scrolled (559, 343) with delta (0, 0)
Screenshot: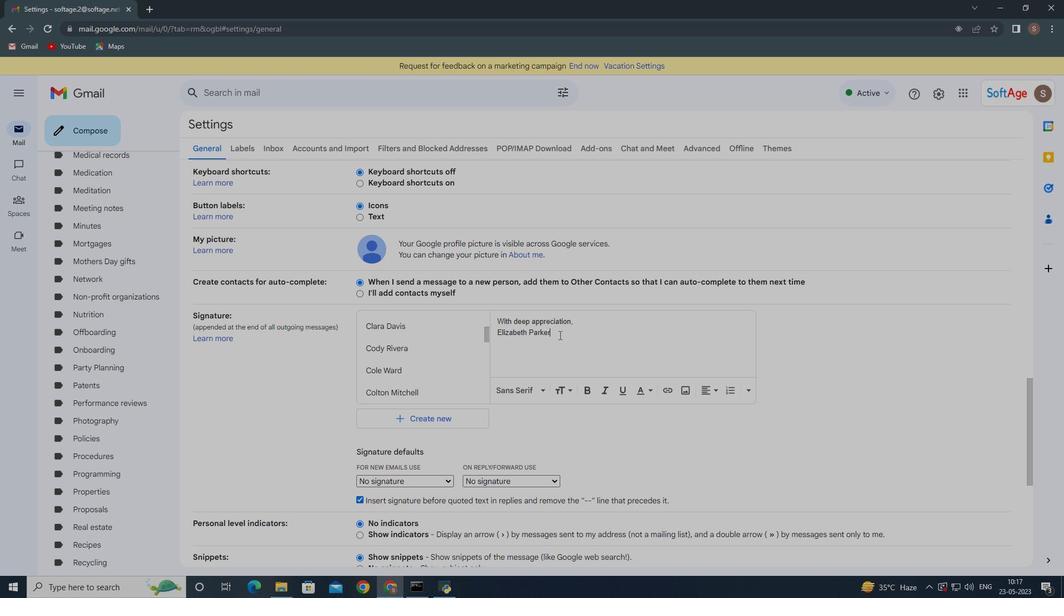 
Action: Mouse scrolled (559, 343) with delta (0, 0)
Screenshot: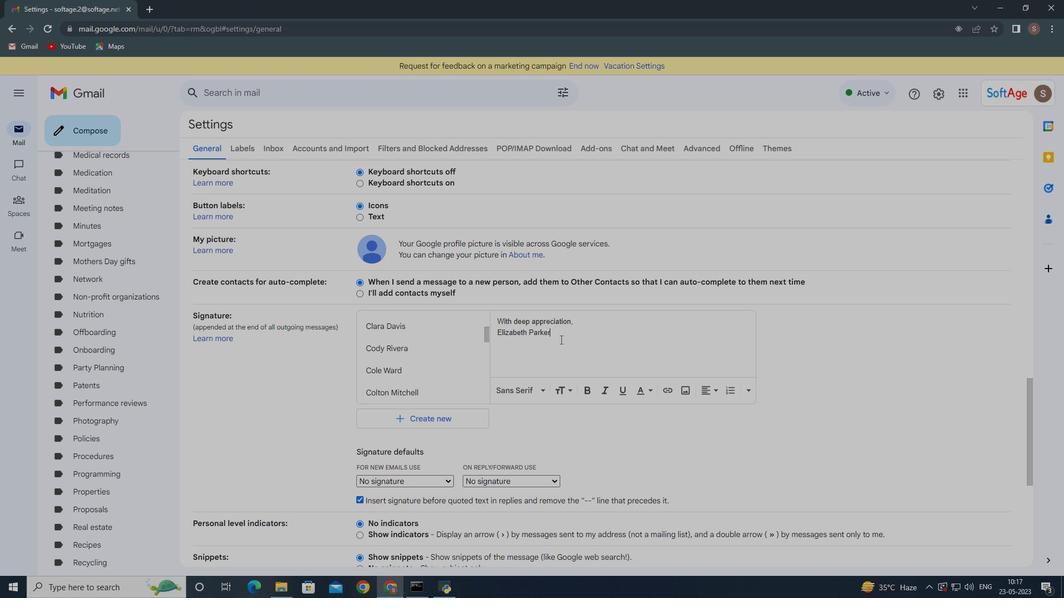 
Action: Mouse moved to (559, 344)
Screenshot: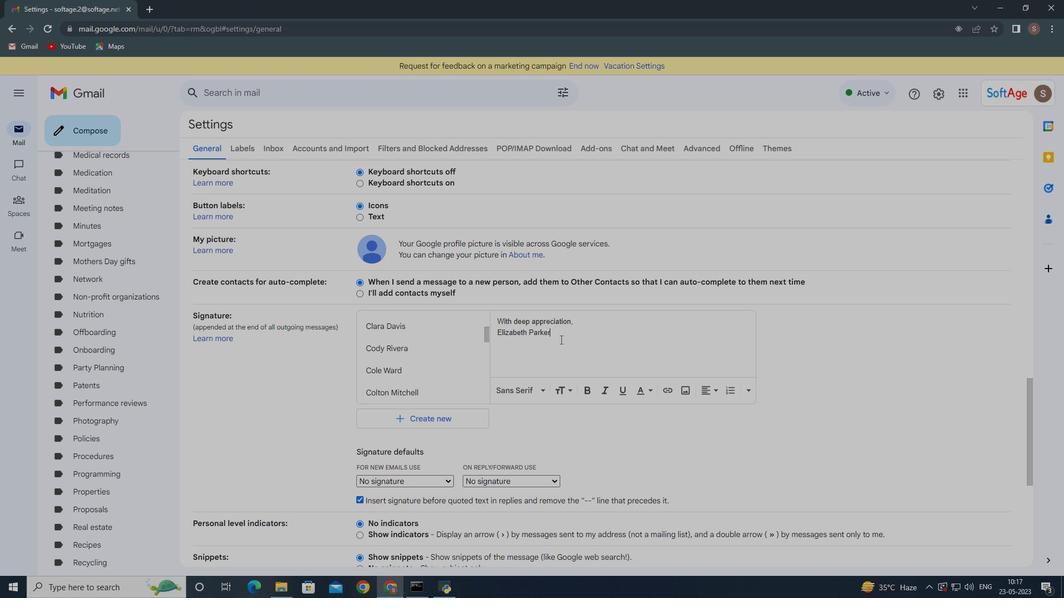 
Action: Mouse scrolled (559, 344) with delta (0, 0)
Screenshot: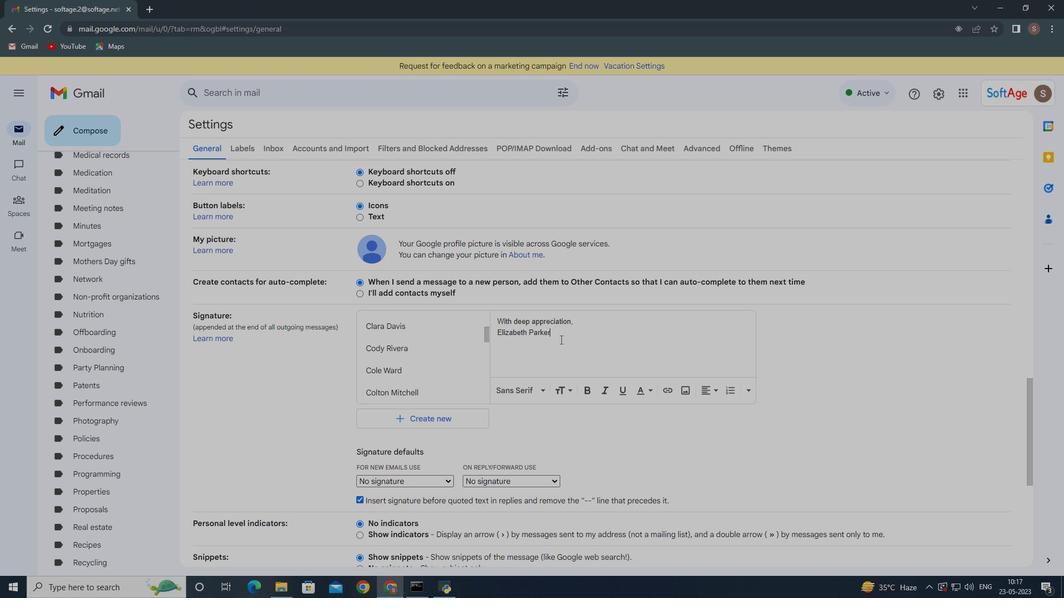 
Action: Mouse scrolled (559, 344) with delta (0, 0)
Screenshot: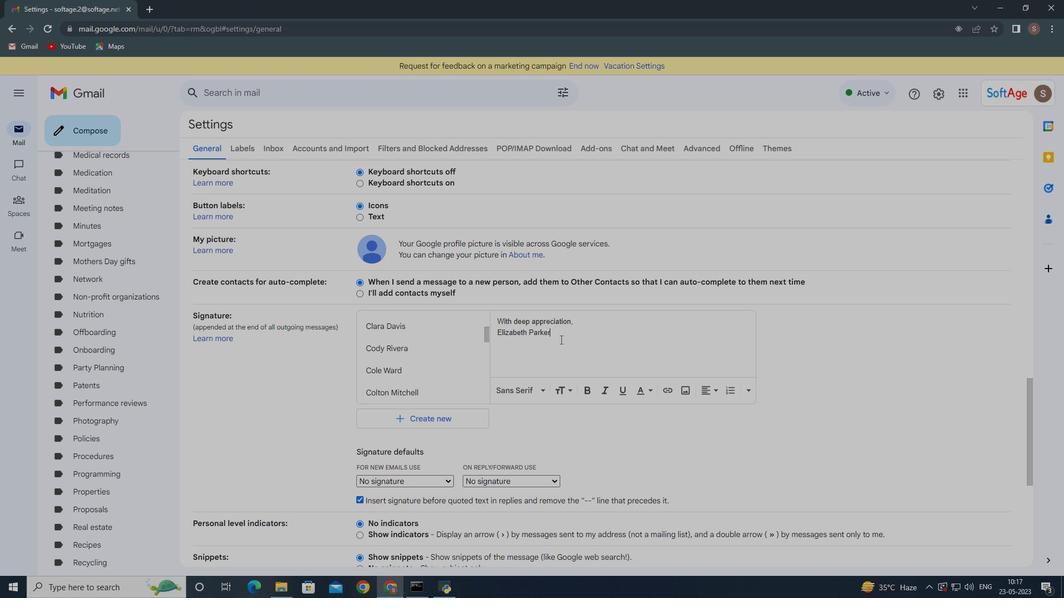 
Action: Mouse scrolled (559, 344) with delta (0, 0)
Screenshot: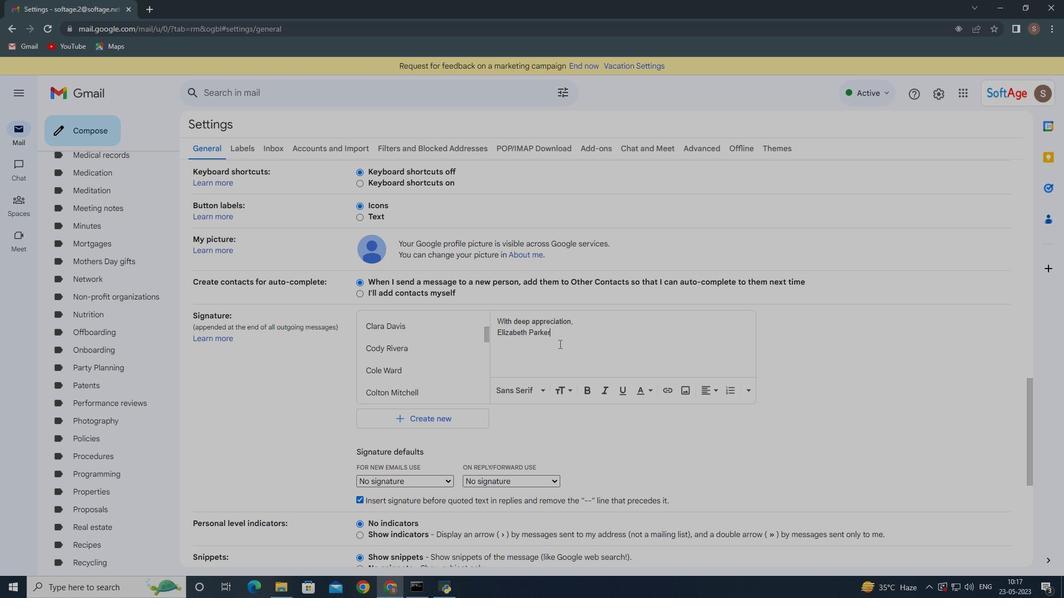 
Action: Mouse moved to (559, 344)
Screenshot: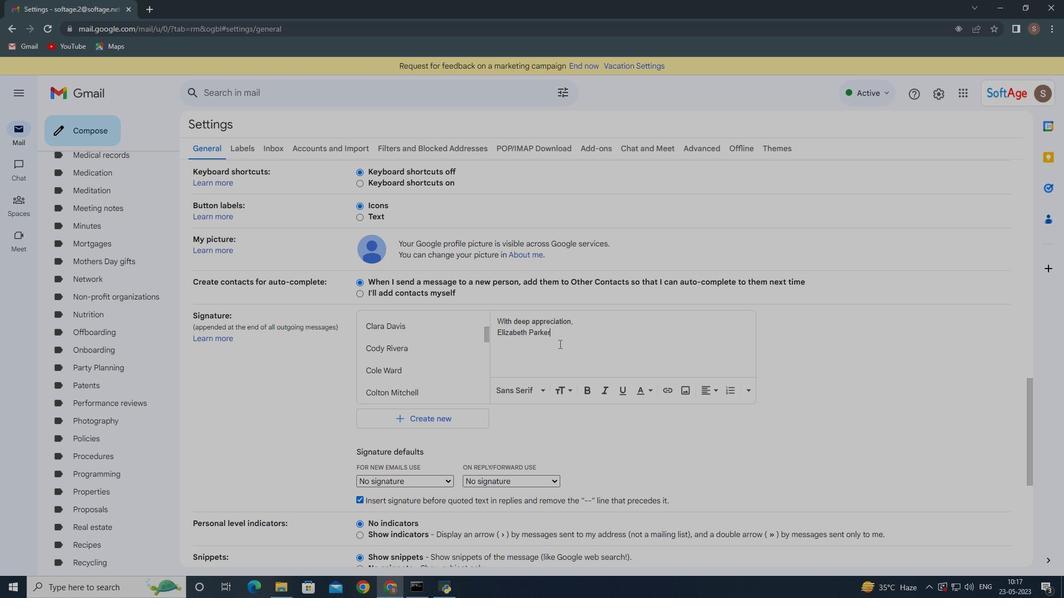 
Action: Mouse scrolled (559, 344) with delta (0, 0)
Screenshot: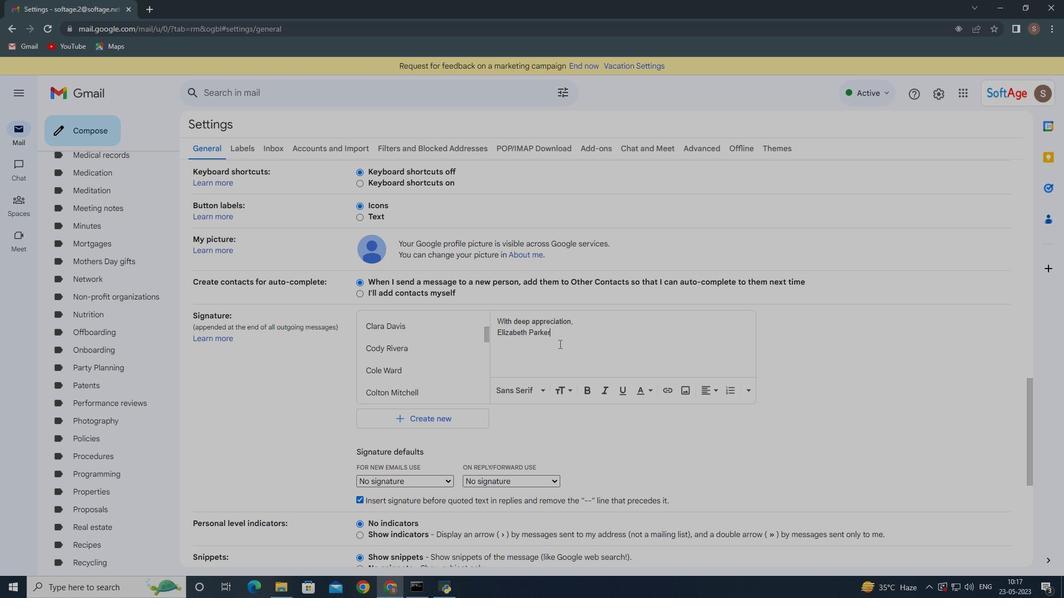 
Action: Mouse moved to (577, 506)
Screenshot: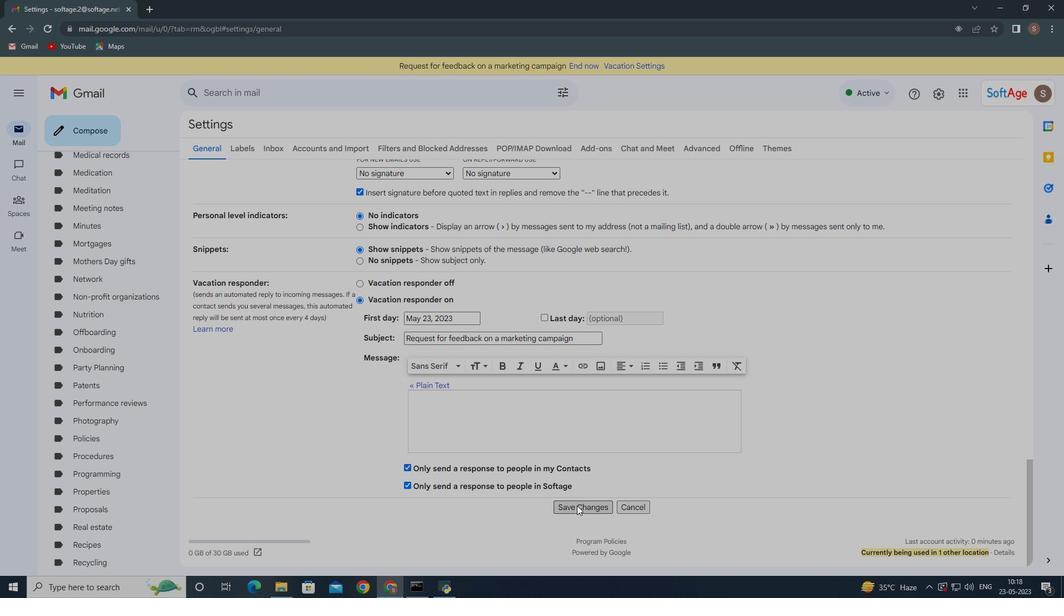 
Action: Mouse pressed left at (577, 506)
Screenshot: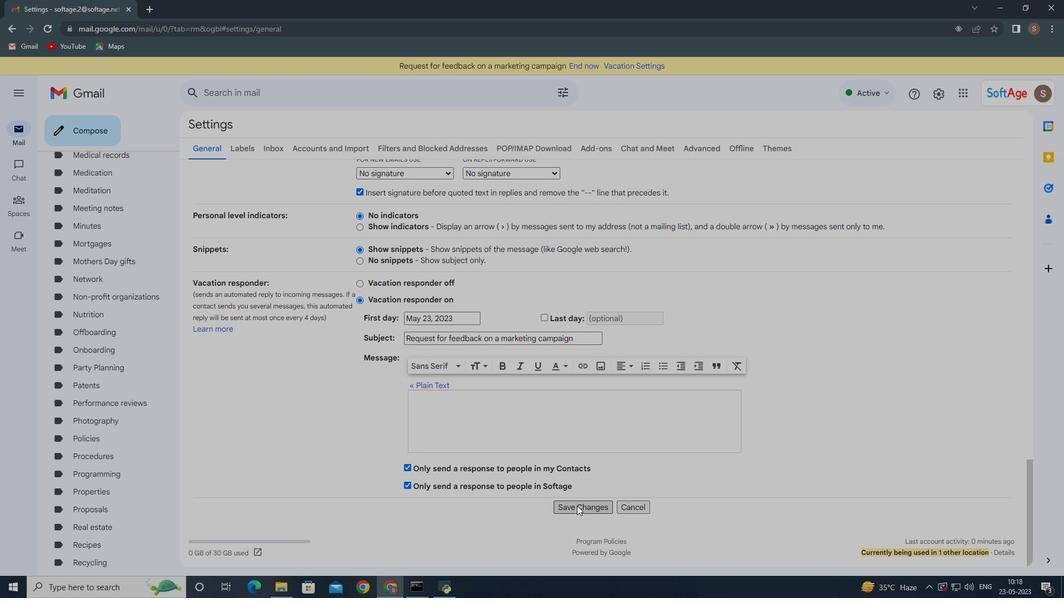 
Action: Mouse moved to (84, 121)
Screenshot: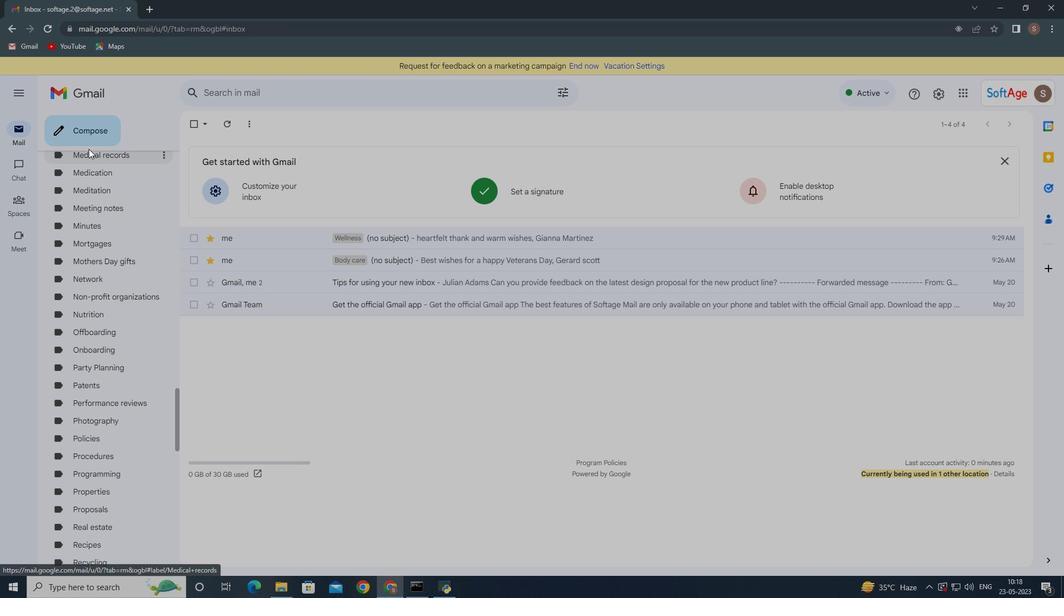 
Action: Mouse pressed left at (84, 121)
Screenshot: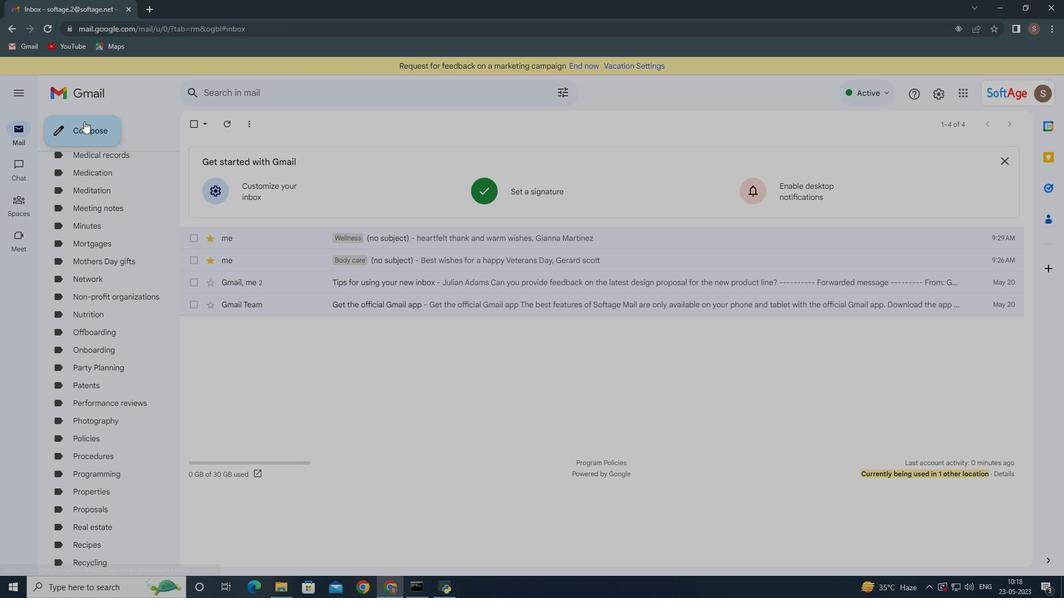 
Action: Mouse moved to (297, 136)
Screenshot: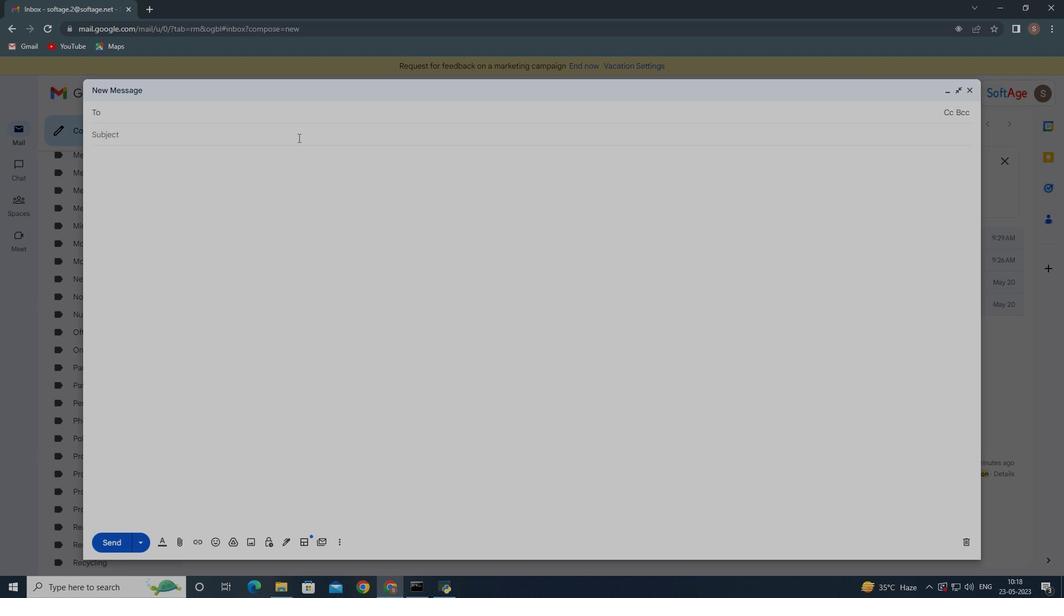 
Action: Key pressed softage.4
Screenshot: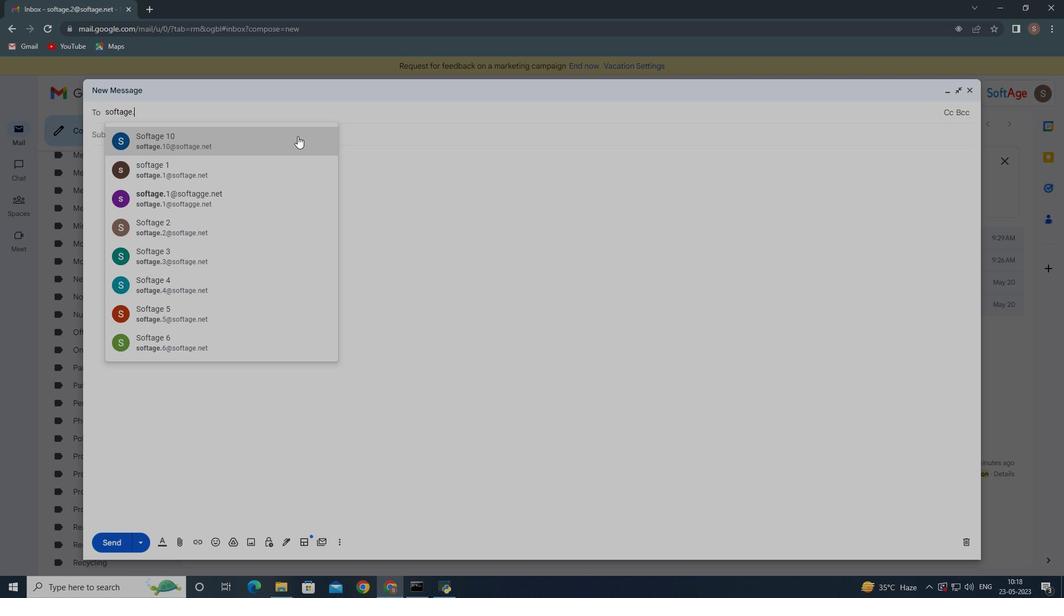 
Action: Mouse moved to (251, 152)
Screenshot: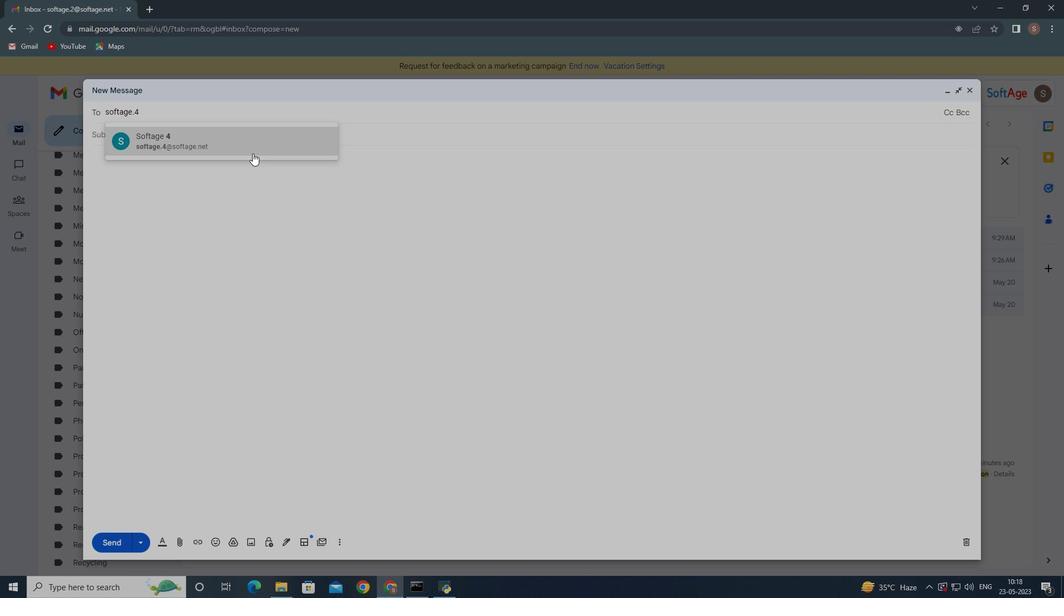 
Action: Mouse pressed left at (252, 152)
Screenshot: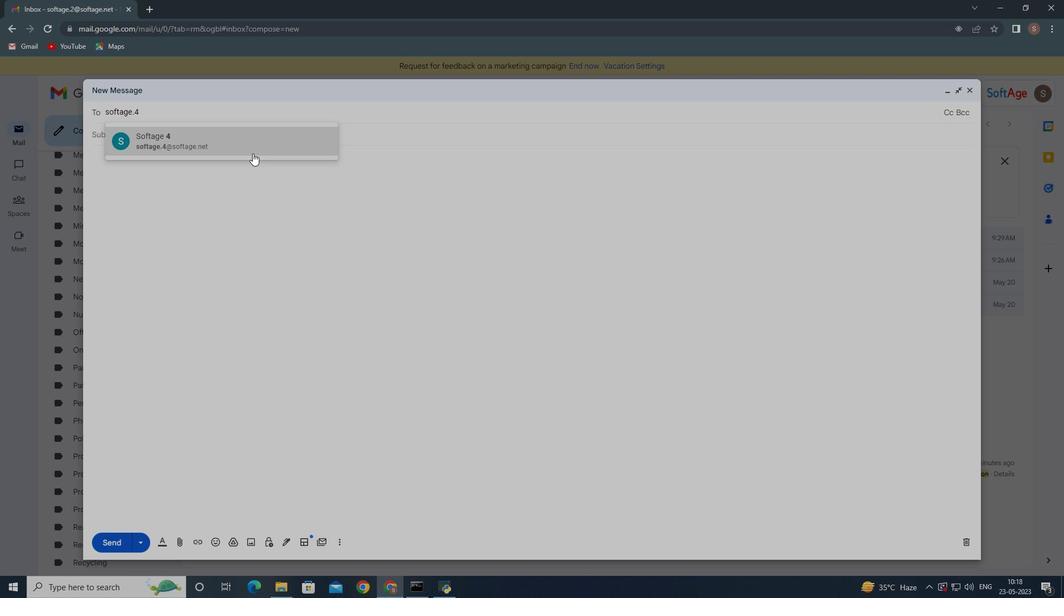 
Action: Mouse moved to (286, 547)
Screenshot: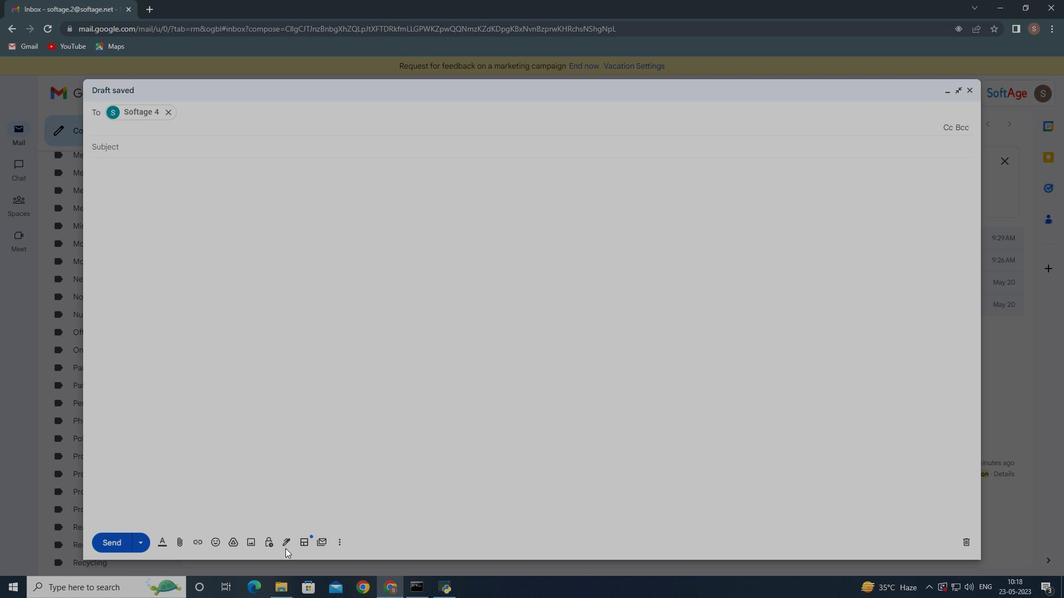 
Action: Mouse pressed left at (286, 547)
Screenshot: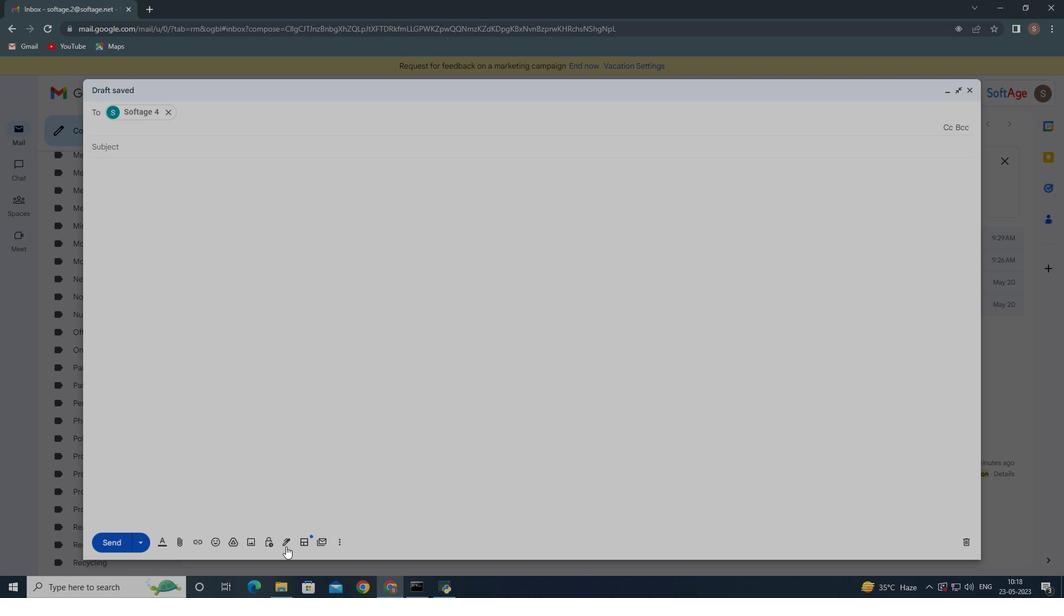 
Action: Mouse moved to (326, 264)
Screenshot: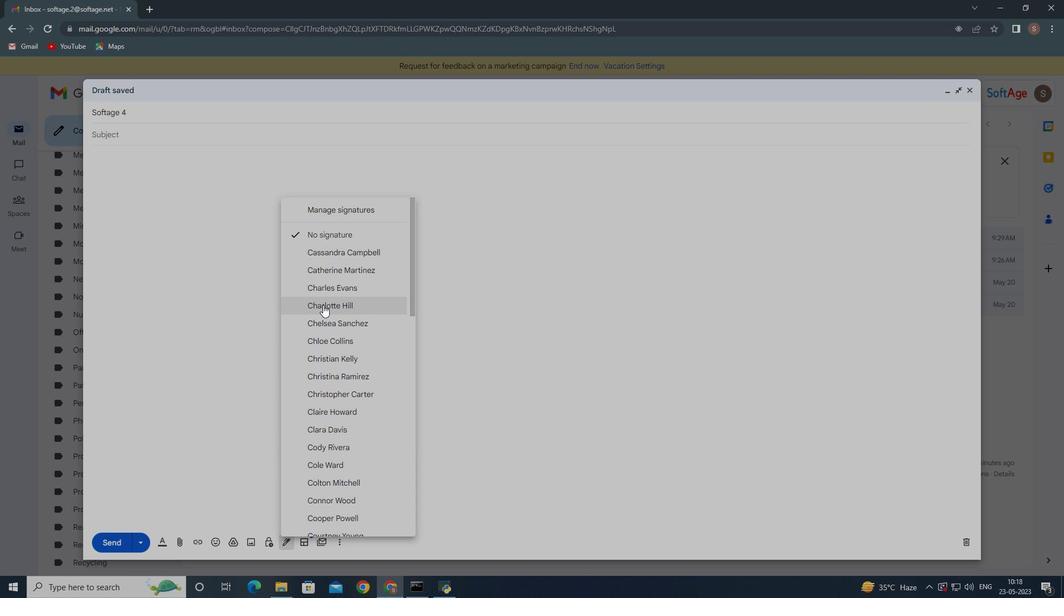 
Action: Mouse scrolled (326, 264) with delta (0, 0)
Screenshot: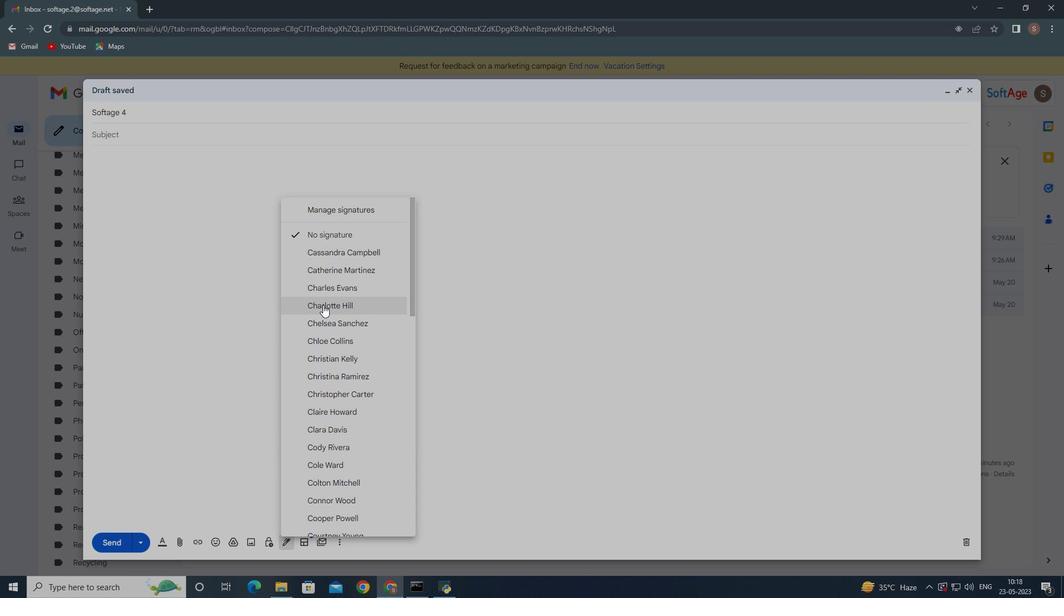 
Action: Mouse moved to (326, 266)
Screenshot: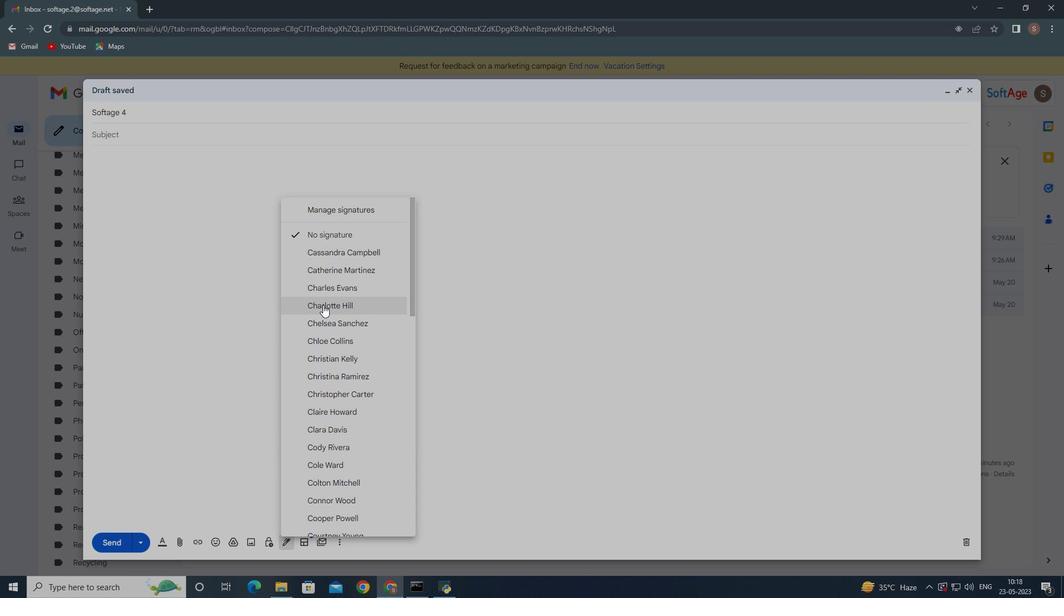
Action: Mouse scrolled (326, 266) with delta (0, 0)
Screenshot: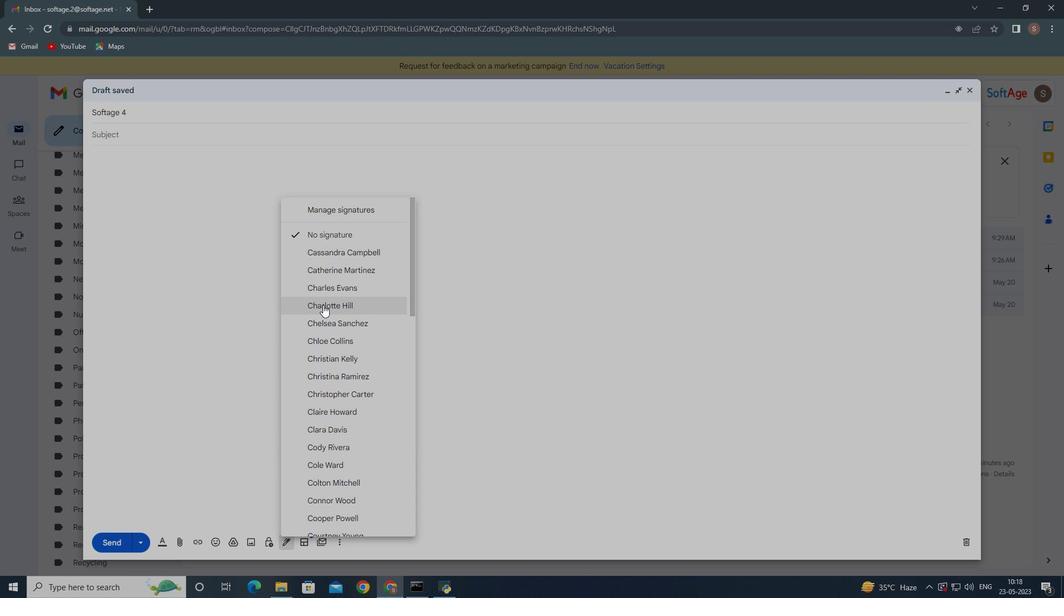 
Action: Mouse moved to (327, 272)
Screenshot: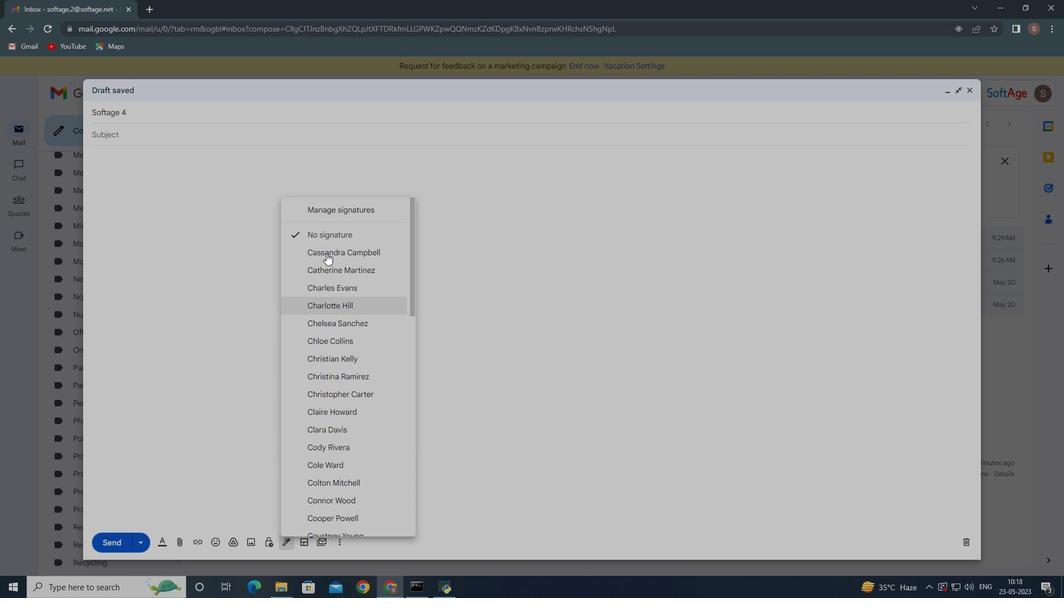 
Action: Mouse scrolled (327, 271) with delta (0, 0)
Screenshot: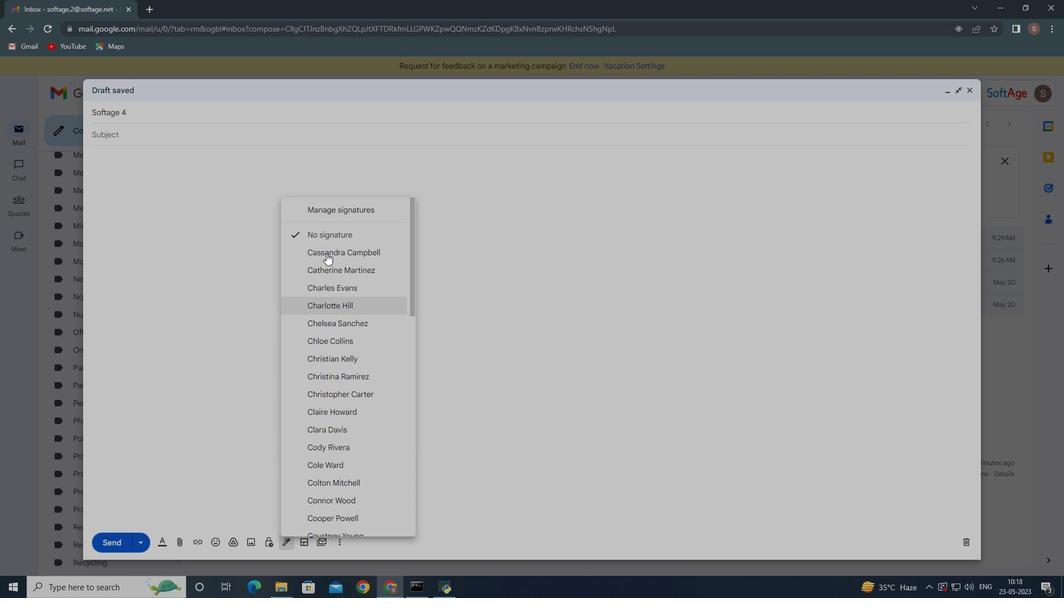 
Action: Mouse moved to (334, 289)
Screenshot: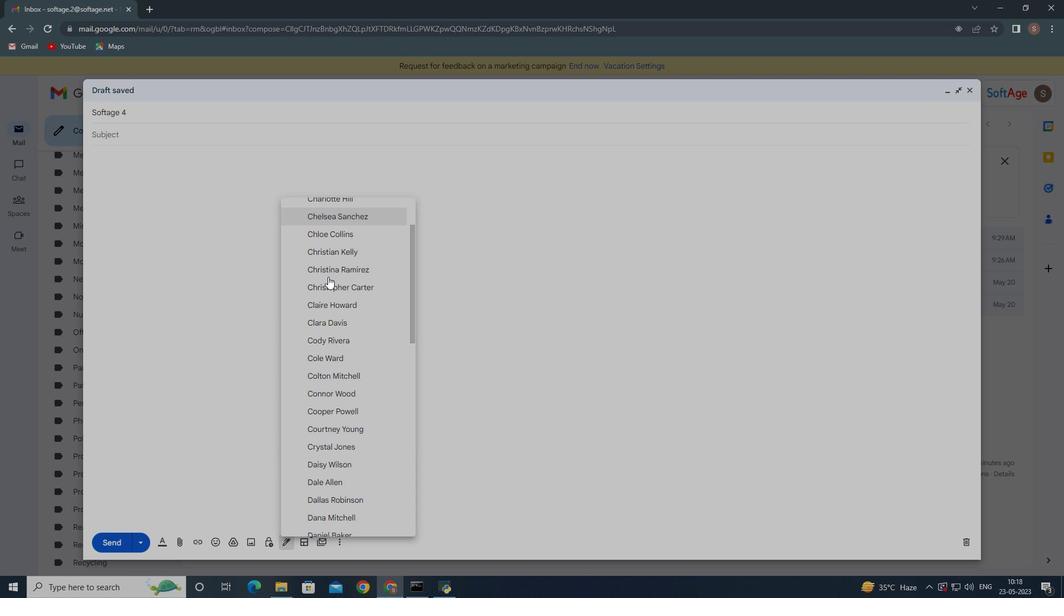 
Action: Mouse scrolled (334, 288) with delta (0, 0)
Screenshot: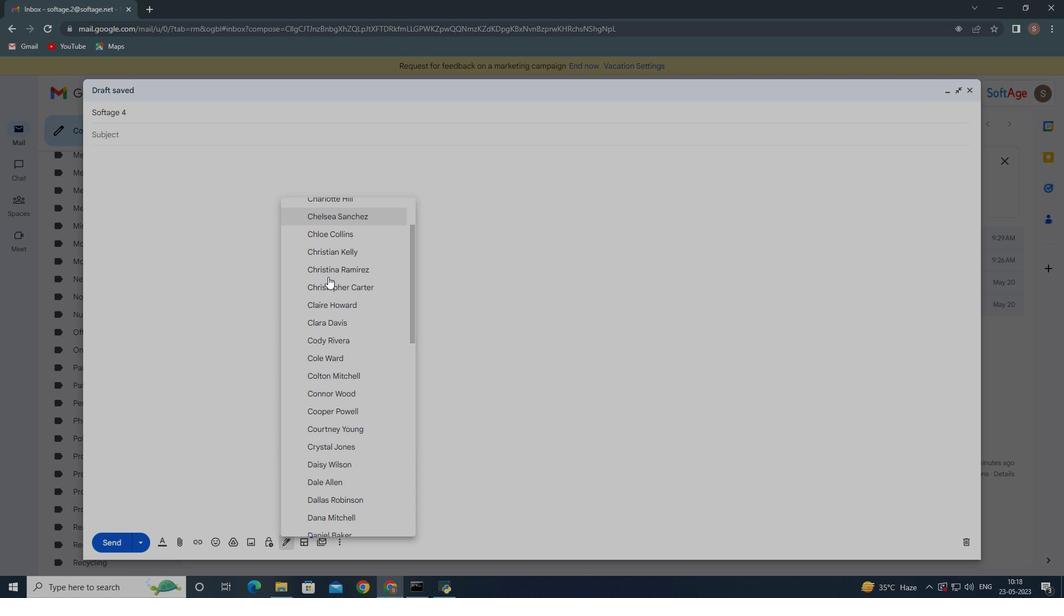
Action: Mouse moved to (334, 289)
Screenshot: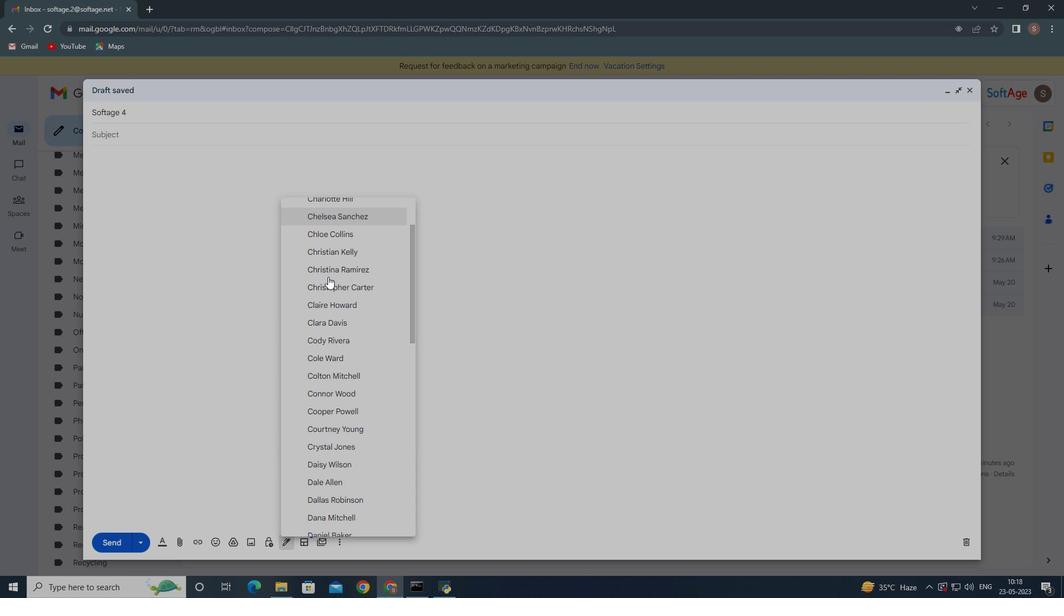 
Action: Mouse scrolled (334, 289) with delta (0, 0)
Screenshot: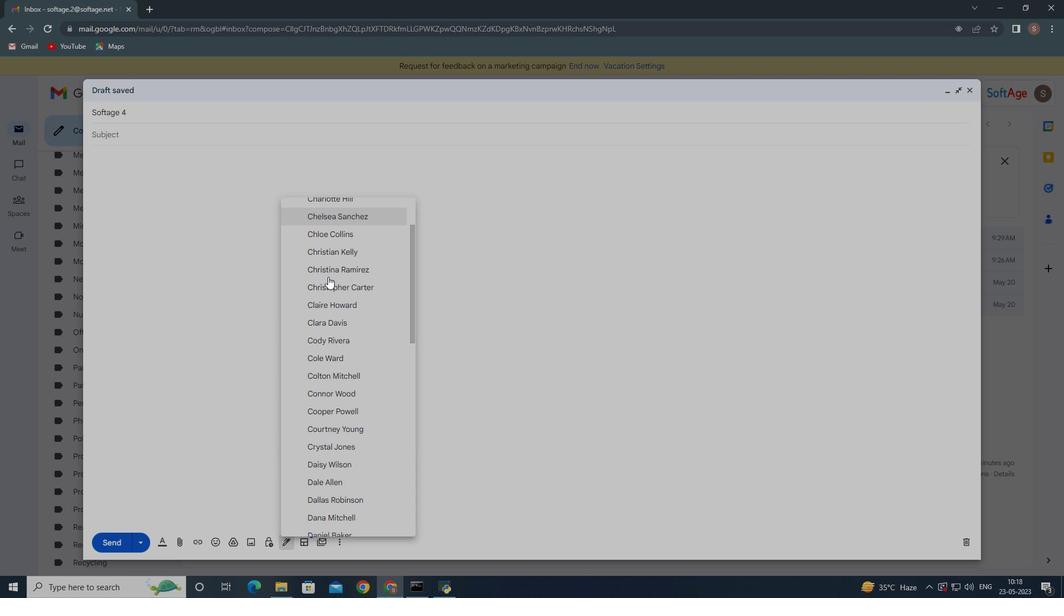 
Action: Mouse scrolled (334, 289) with delta (0, 0)
Screenshot: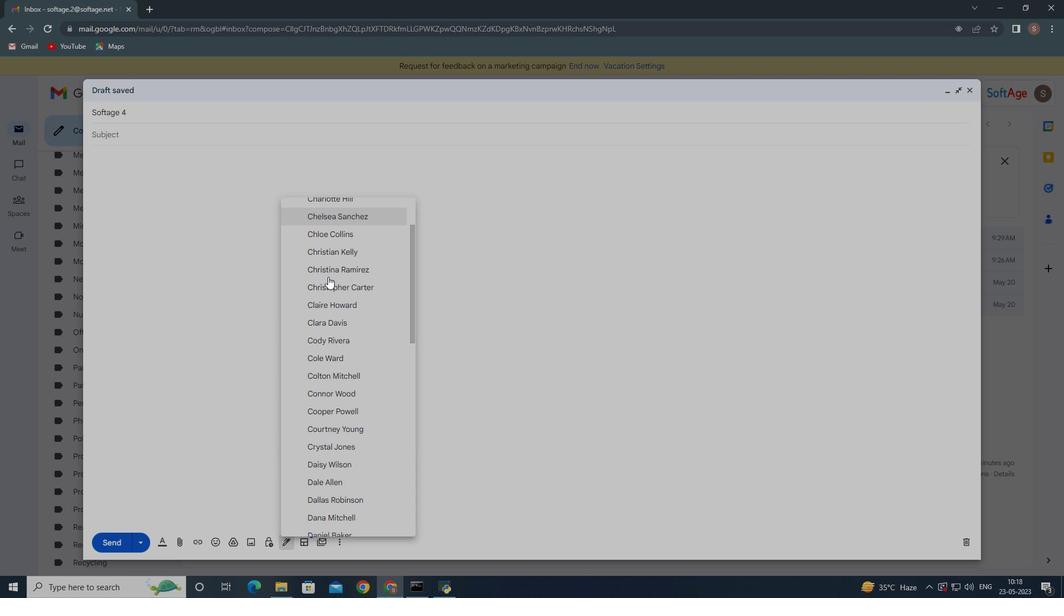 
Action: Mouse moved to (344, 313)
Screenshot: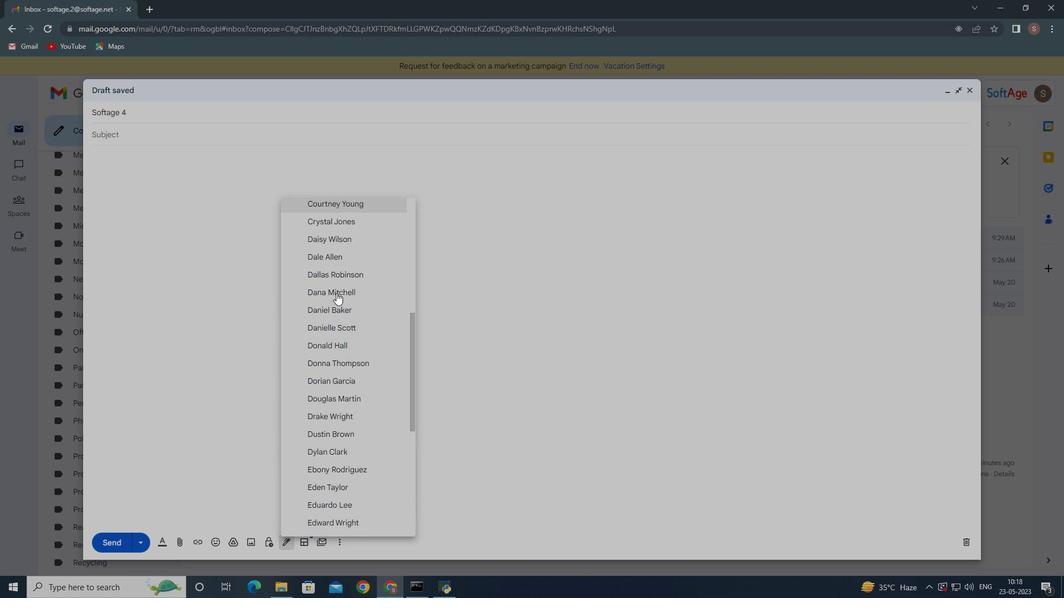 
Action: Mouse scrolled (344, 313) with delta (0, 0)
Screenshot: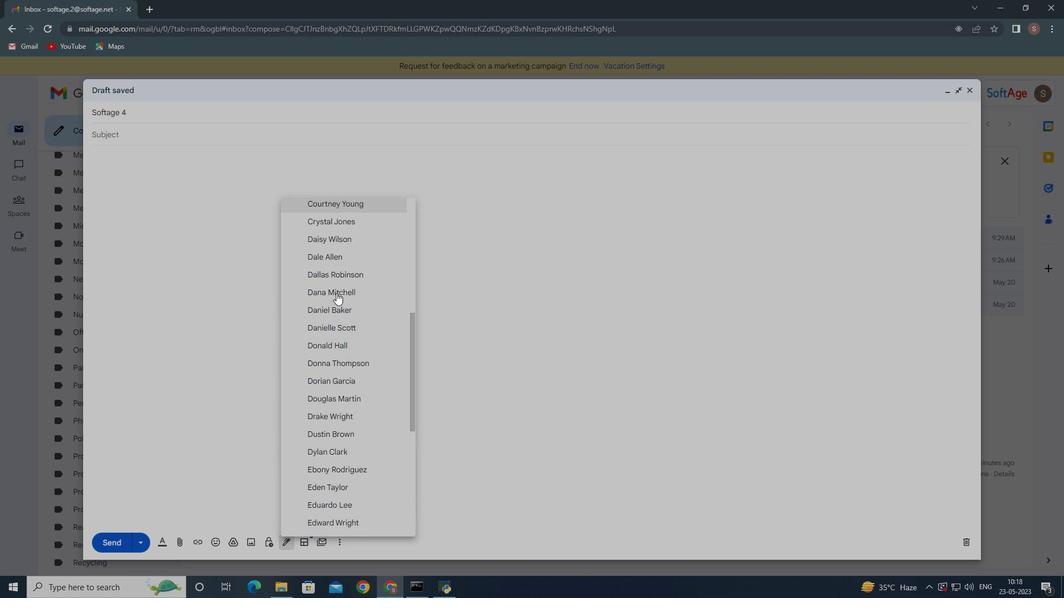 
Action: Mouse moved to (344, 322)
Screenshot: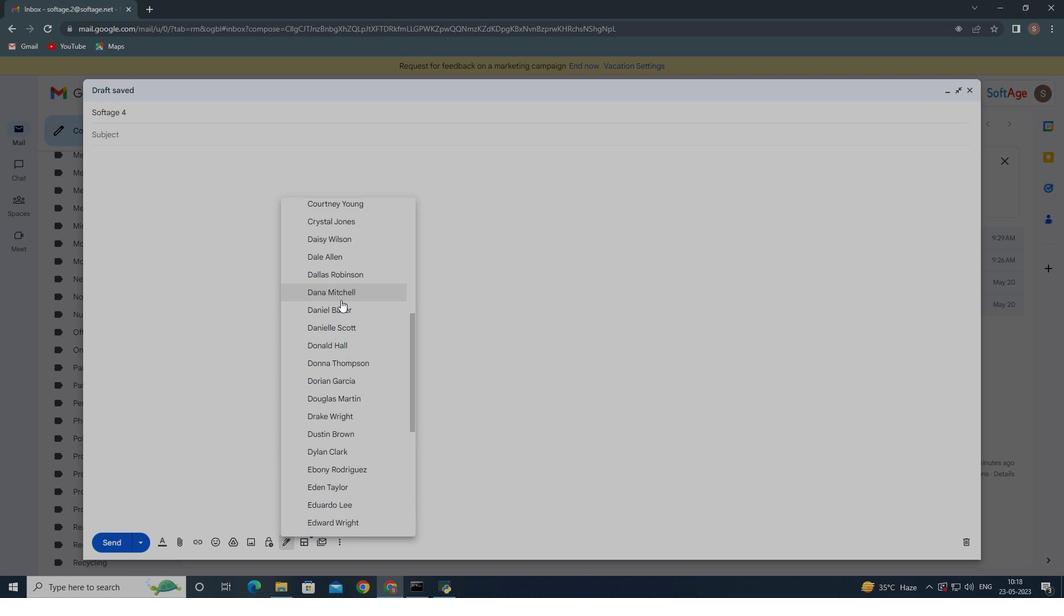 
Action: Mouse scrolled (344, 321) with delta (0, 0)
Screenshot: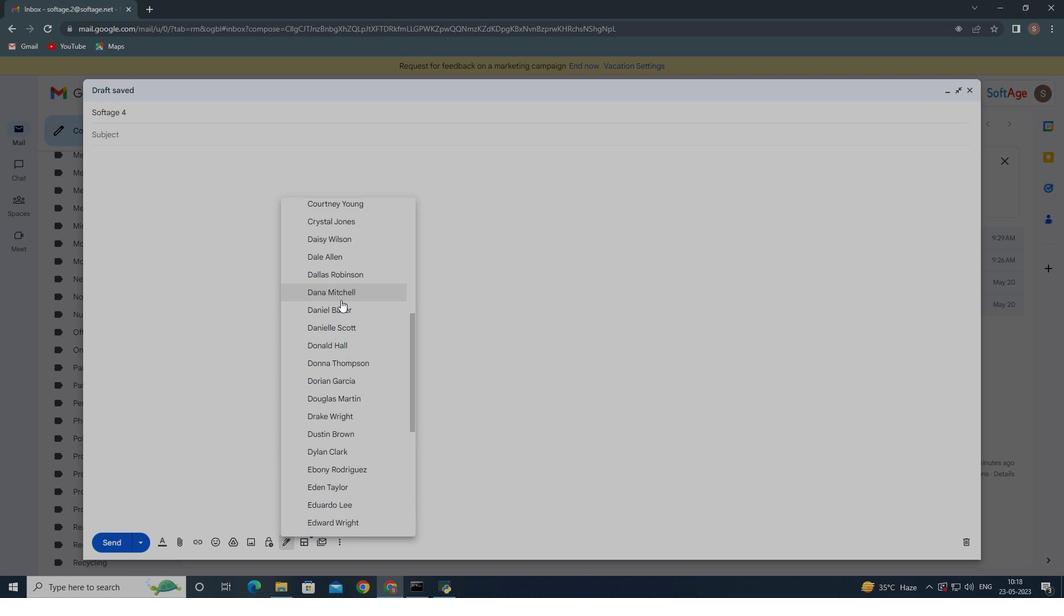 
Action: Mouse moved to (345, 327)
Screenshot: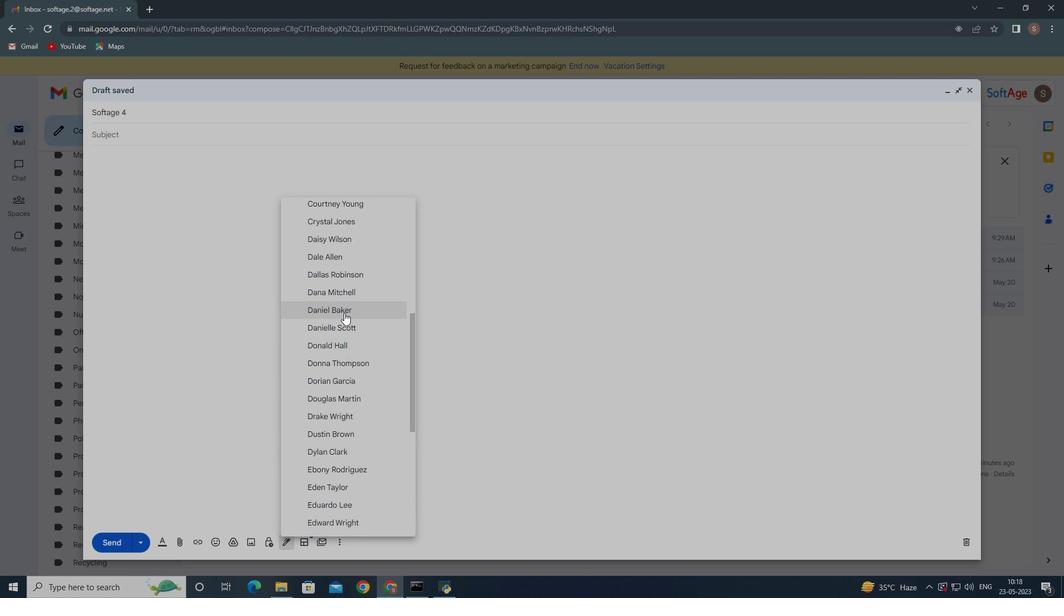 
Action: Mouse scrolled (345, 326) with delta (0, 0)
Screenshot: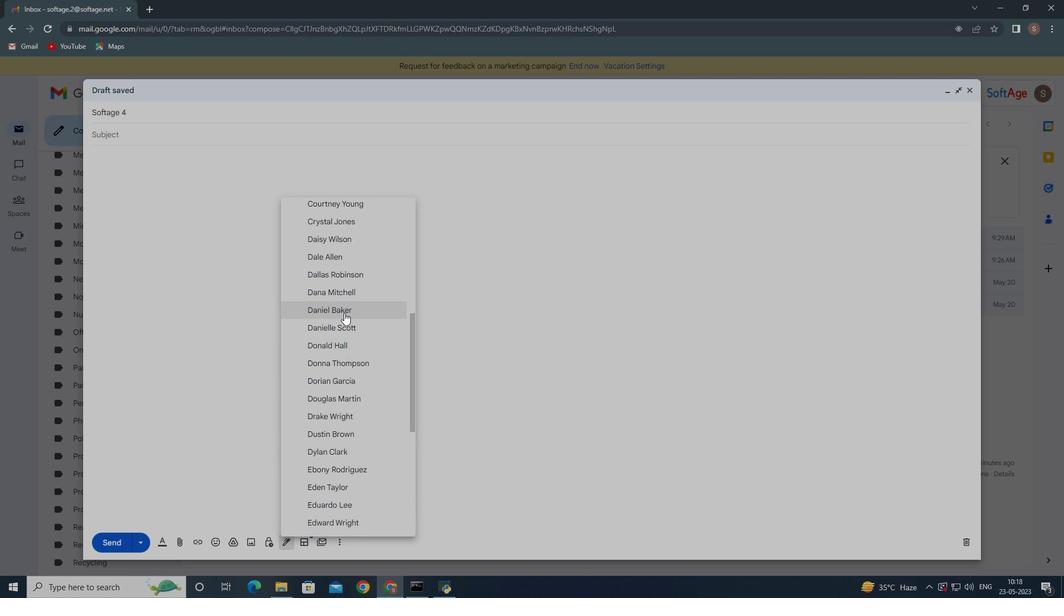 
Action: Mouse moved to (345, 326)
Screenshot: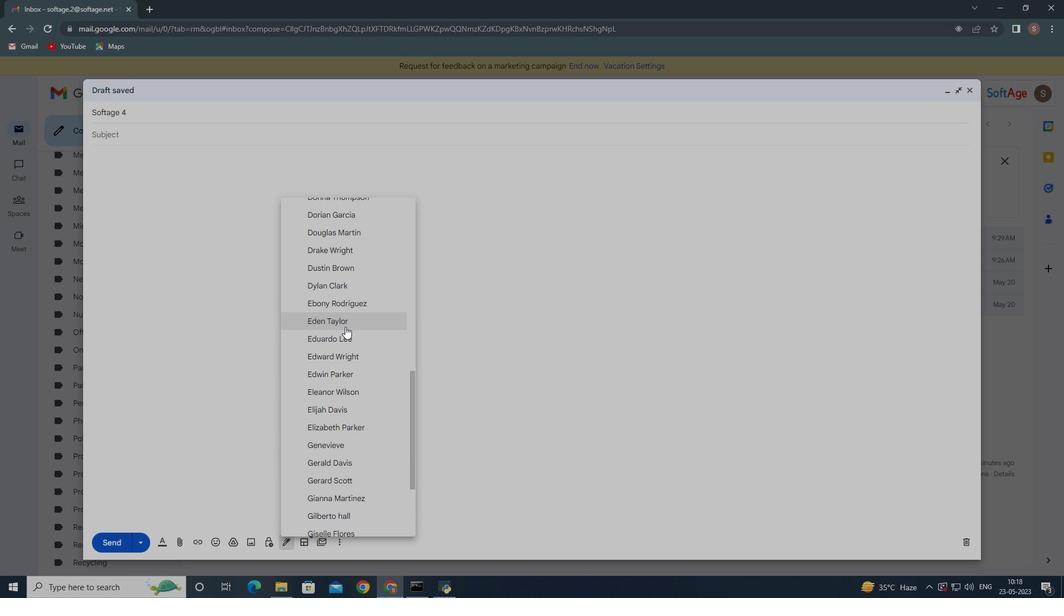 
Action: Mouse scrolled (345, 325) with delta (0, 0)
Screenshot: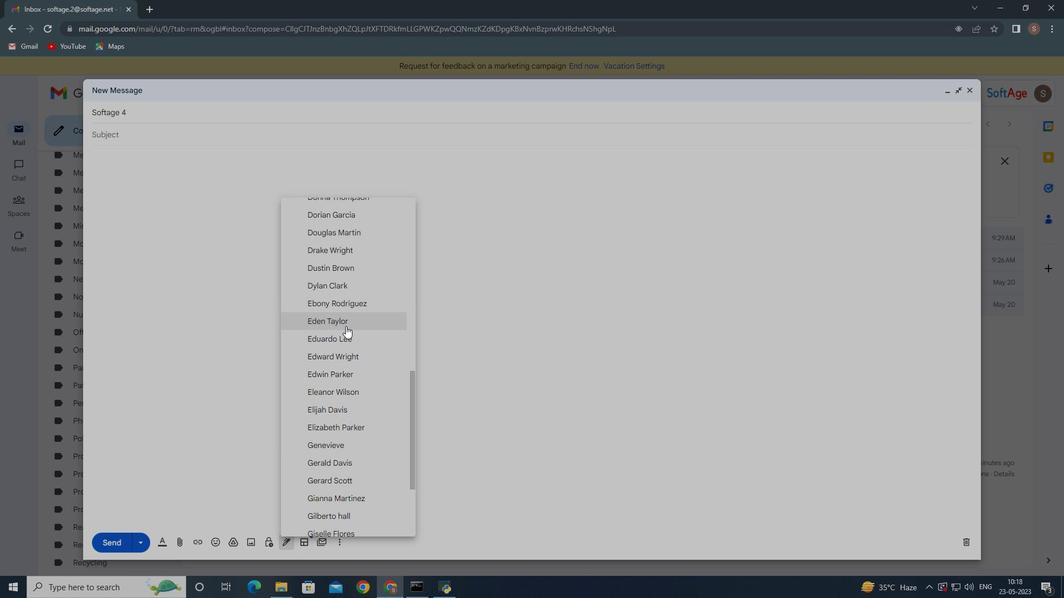 
Action: Mouse scrolled (345, 325) with delta (0, 0)
Screenshot: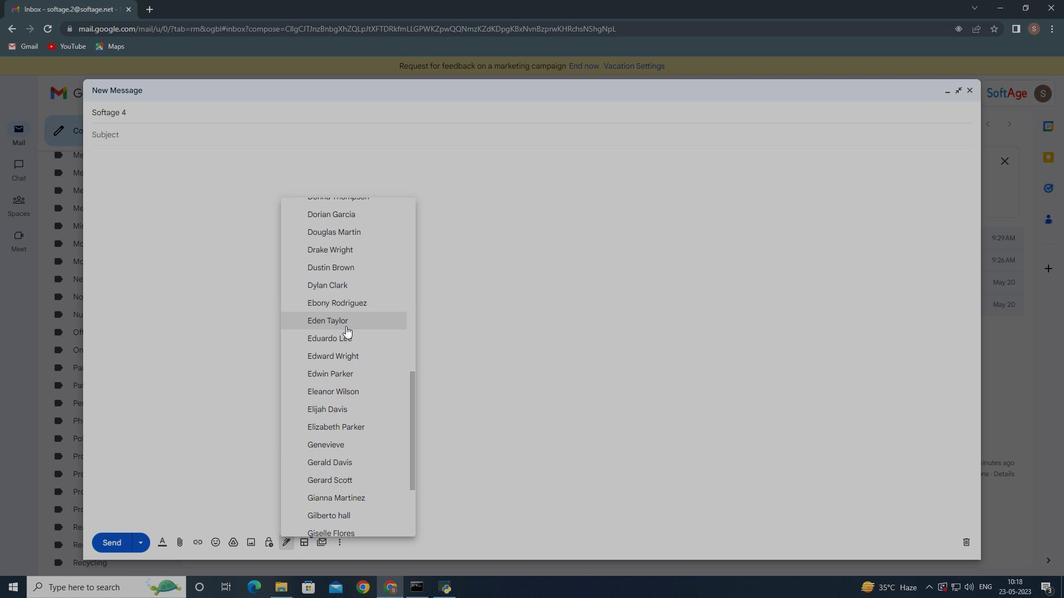
Action: Mouse moved to (345, 326)
Screenshot: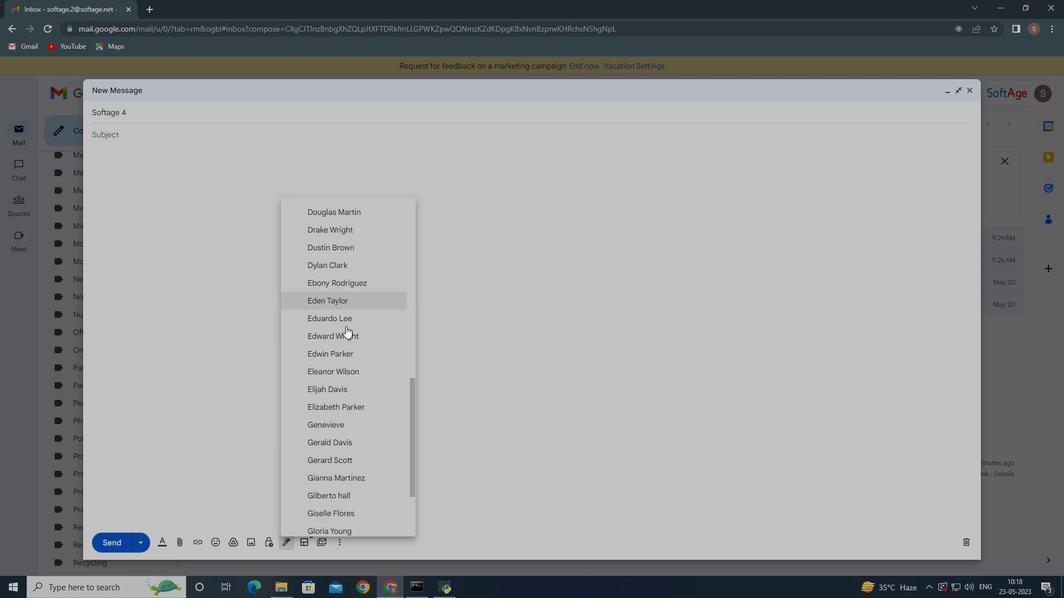 
Action: Mouse scrolled (345, 325) with delta (0, 0)
Screenshot: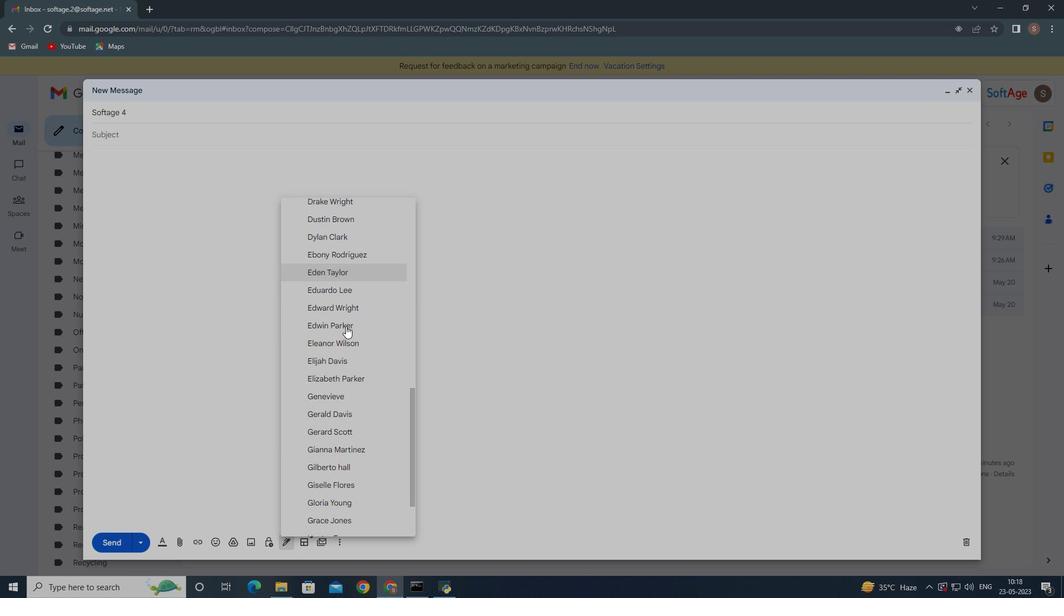 
Action: Mouse moved to (338, 291)
Screenshot: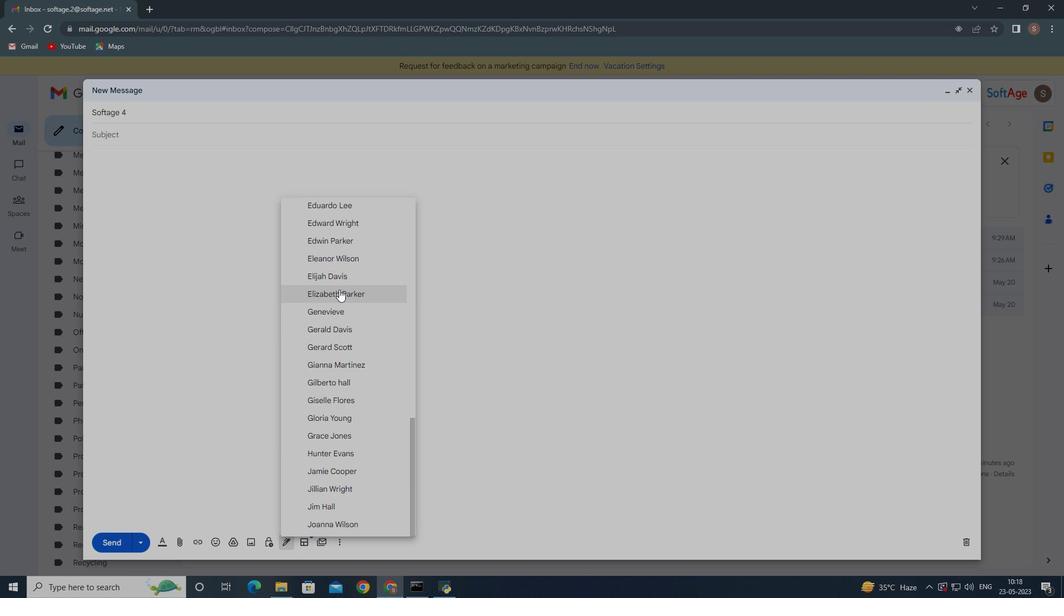 
Action: Mouse pressed left at (338, 291)
Screenshot: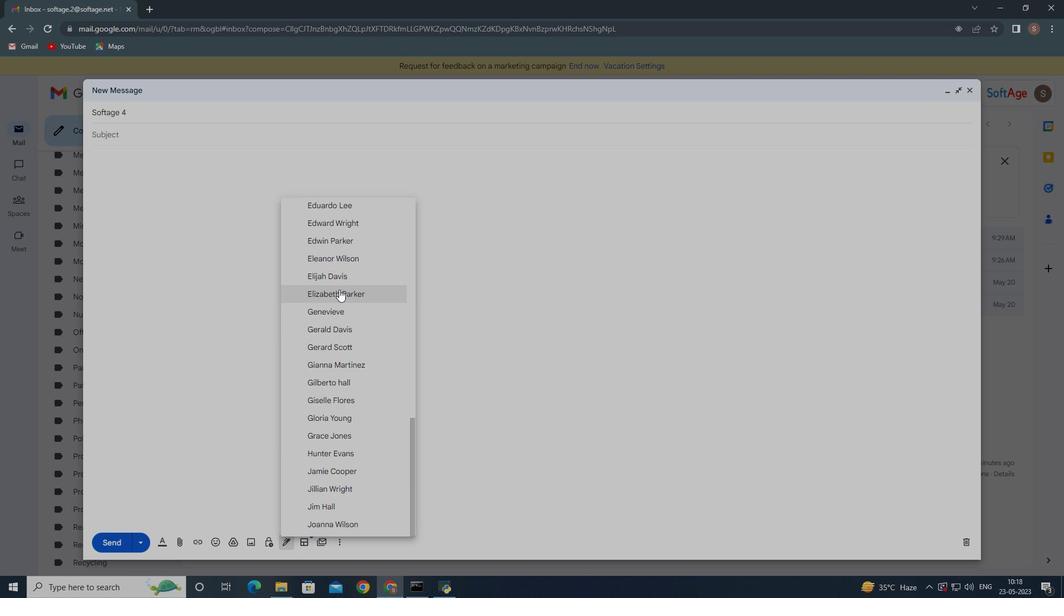 
Action: Mouse moved to (343, 544)
Screenshot: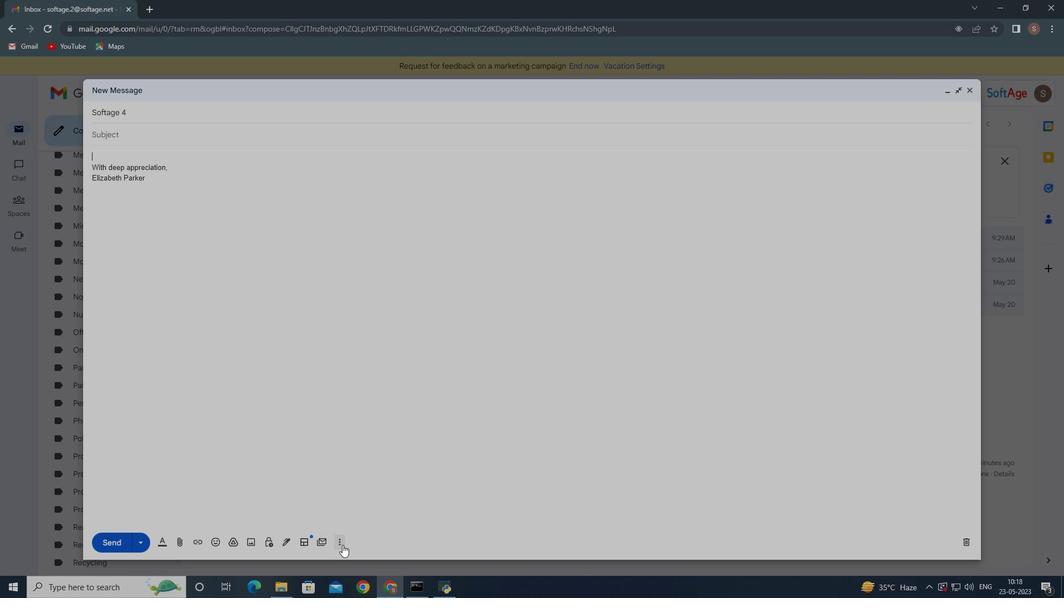
Action: Mouse pressed left at (342, 544)
Screenshot: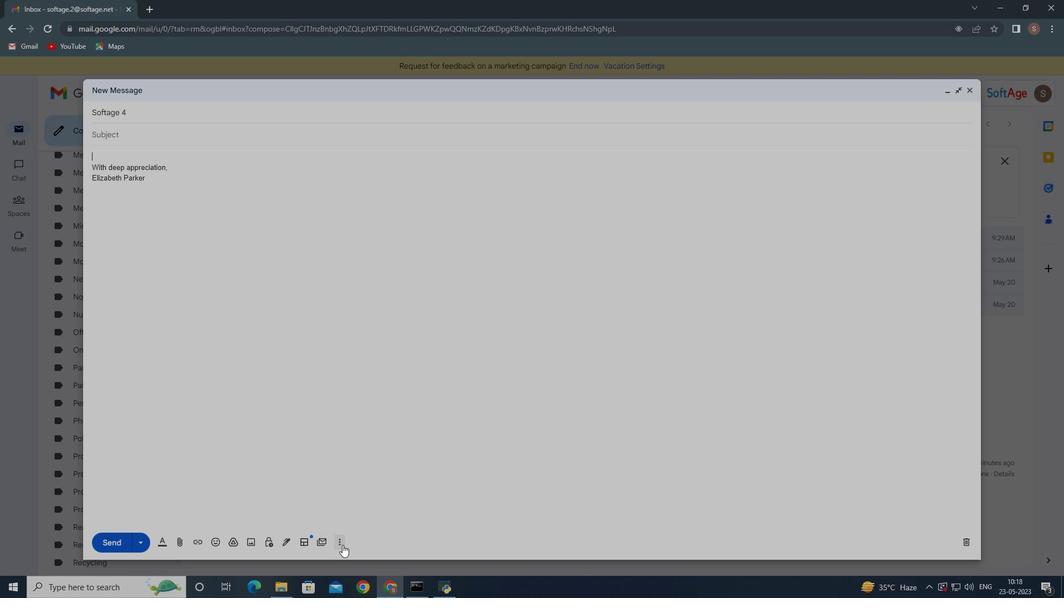
Action: Mouse moved to (371, 439)
Screenshot: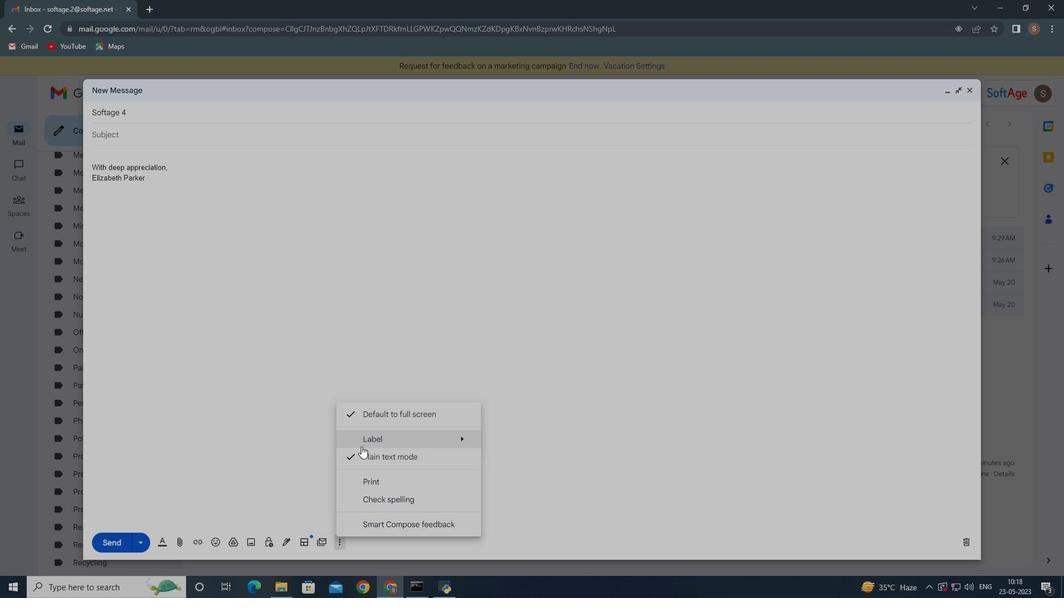
Action: Mouse pressed left at (371, 439)
Screenshot: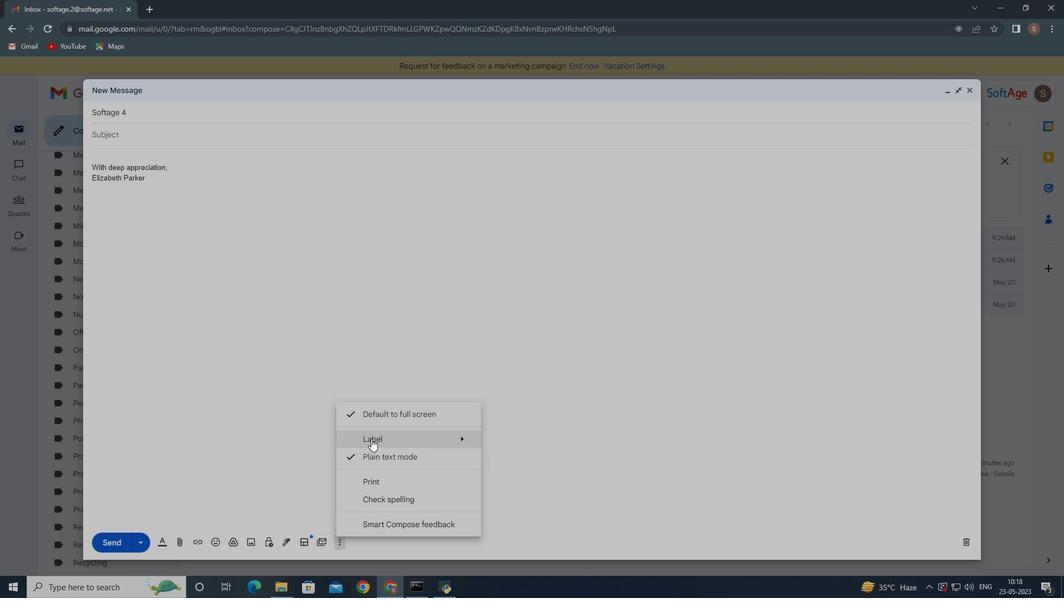 
Action: Mouse moved to (518, 421)
Screenshot: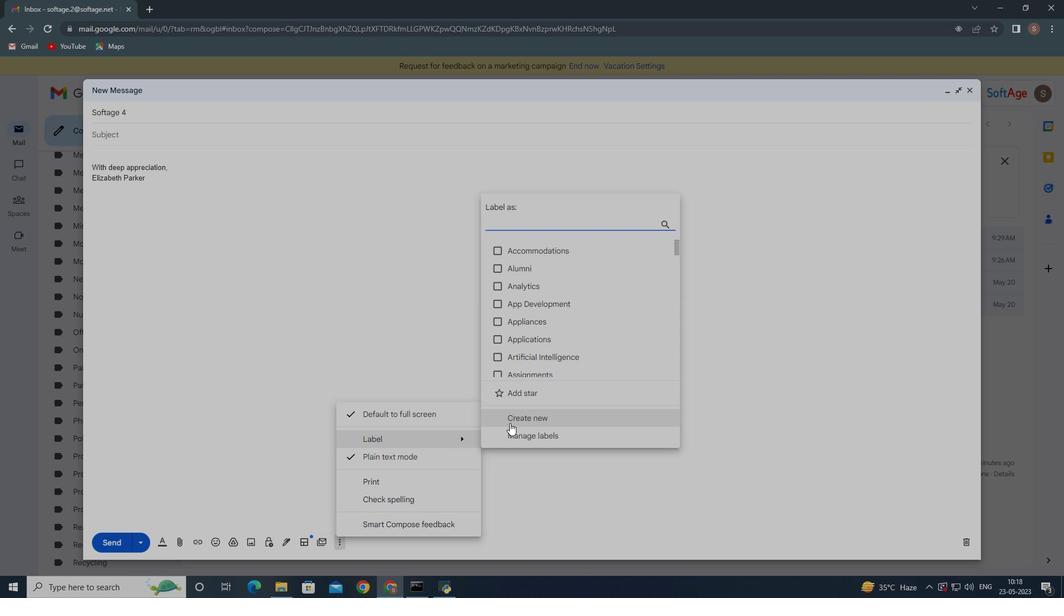 
Action: Mouse pressed left at (518, 421)
Screenshot: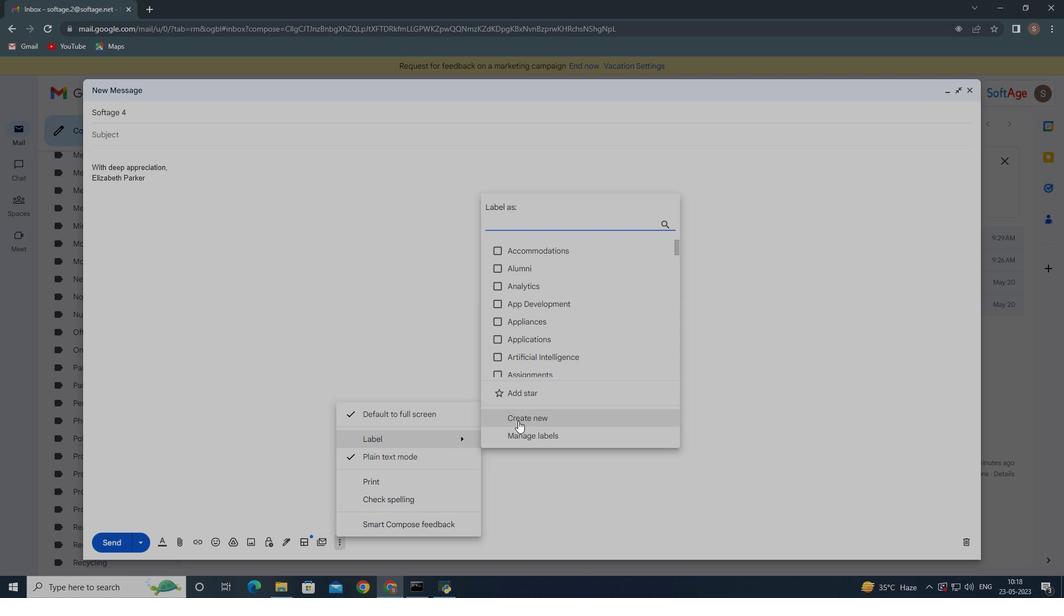 
Action: Mouse moved to (432, 362)
Screenshot: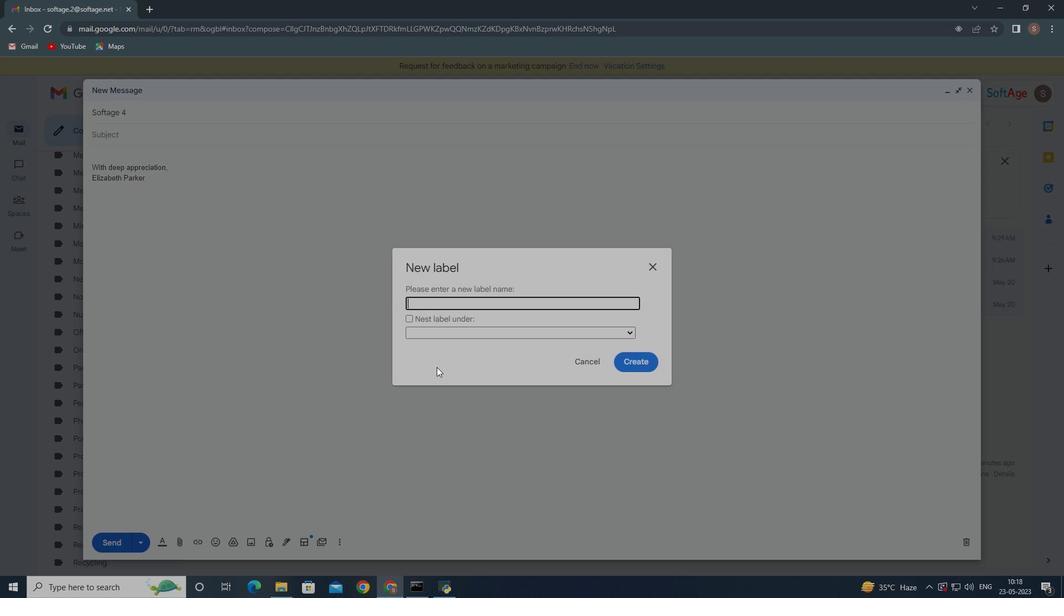 
Action: Key pressed <Key.shift>Sports
Screenshot: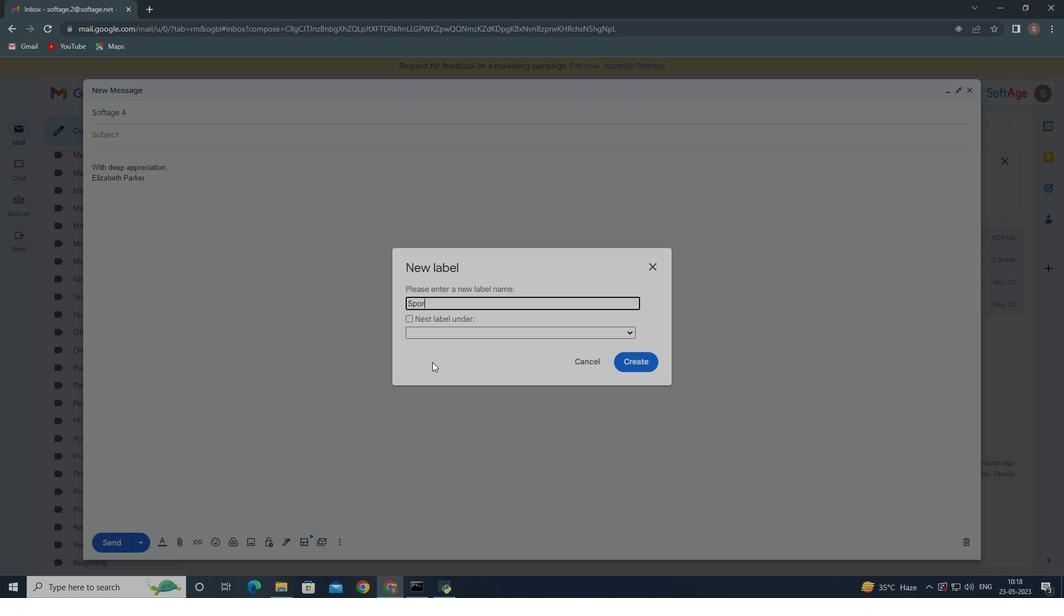 
Action: Mouse moved to (649, 363)
Screenshot: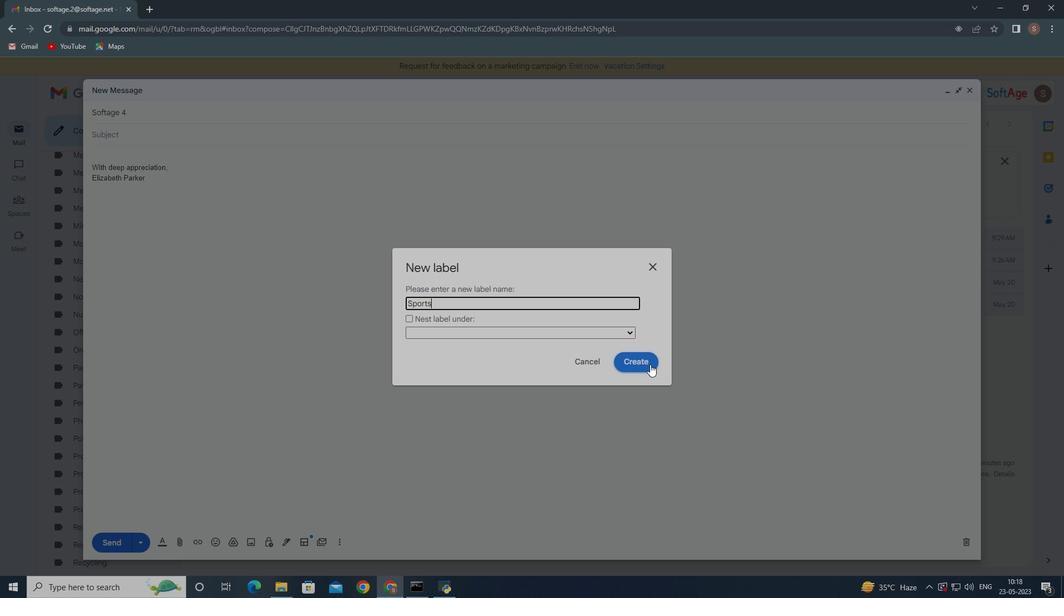 
Action: Mouse pressed left at (649, 363)
Screenshot: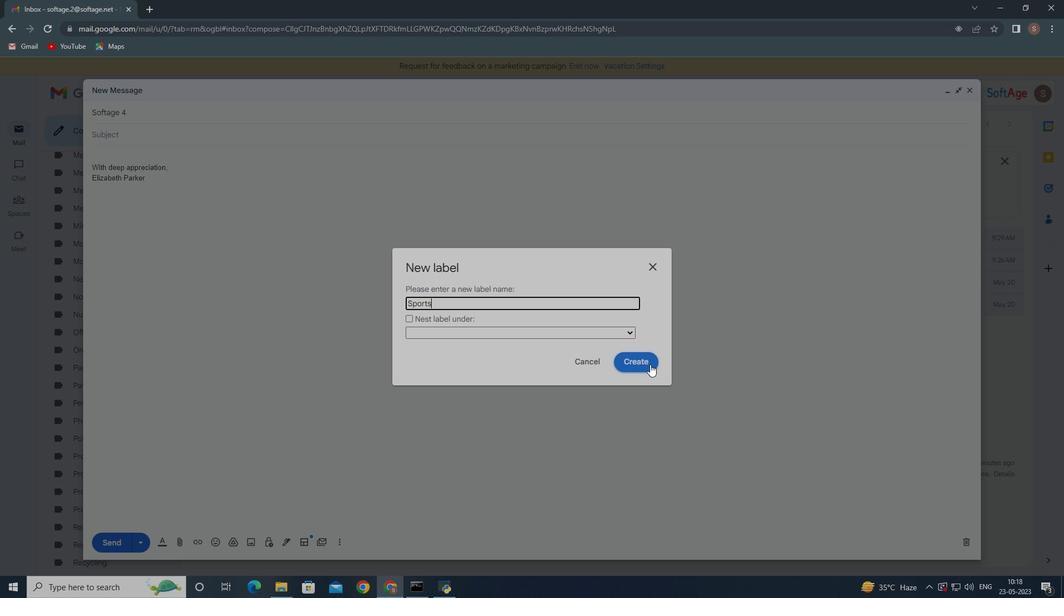 
Action: Mouse moved to (648, 363)
Screenshot: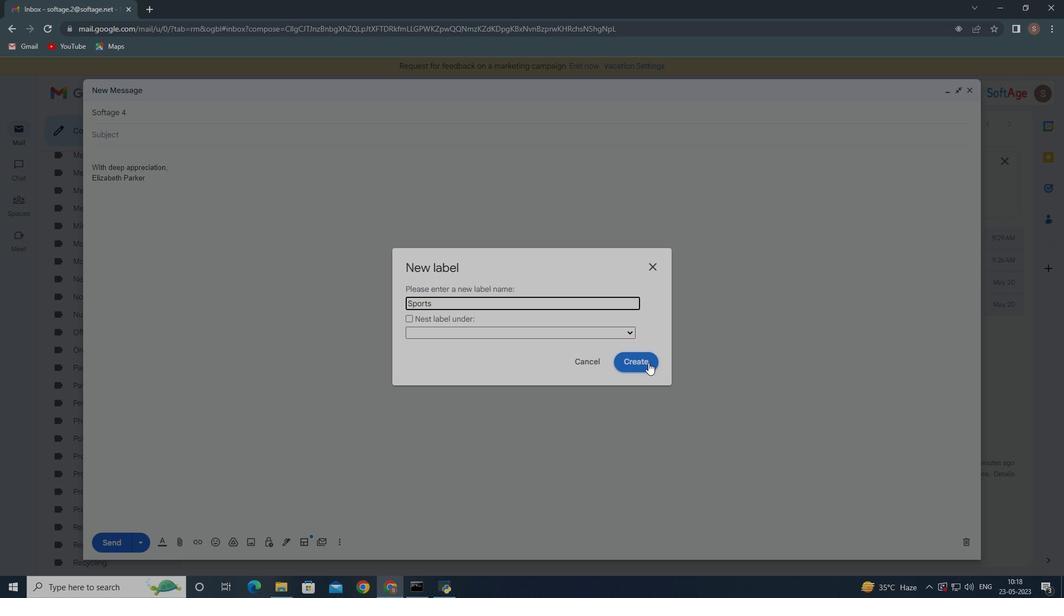 
